 Task: Create a due date automation trigger when advanced on, on the wednesday of the week a card is due add dates not due this month at 11:00 AM.
Action: Mouse moved to (1160, 93)
Screenshot: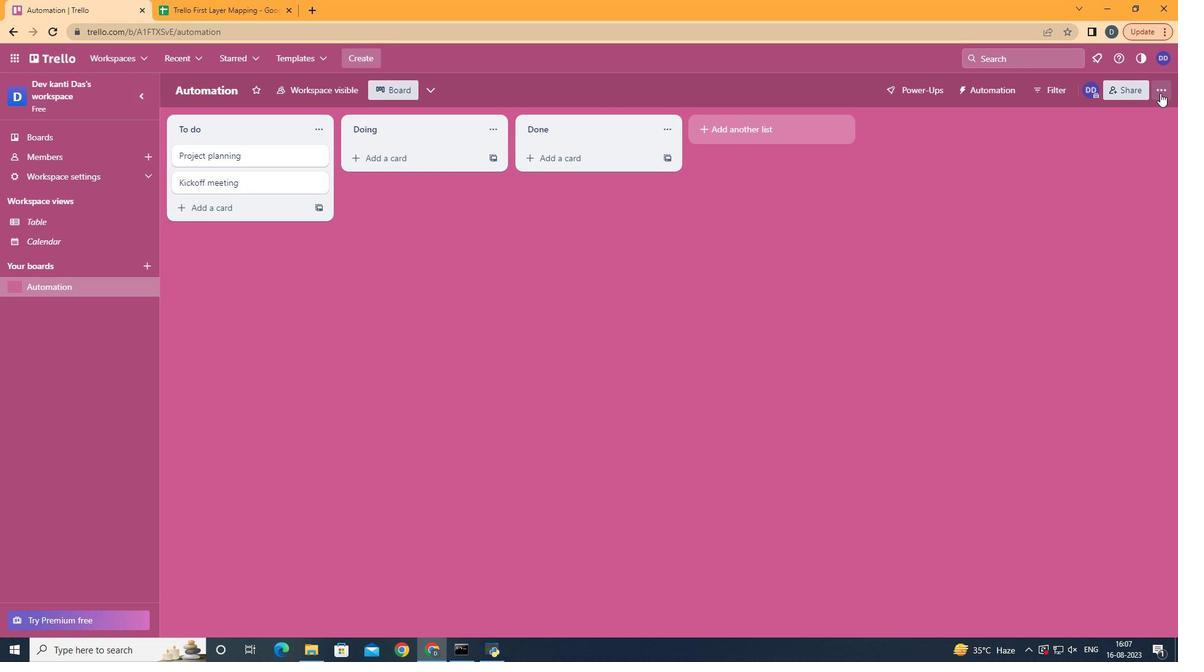 
Action: Mouse pressed left at (1160, 93)
Screenshot: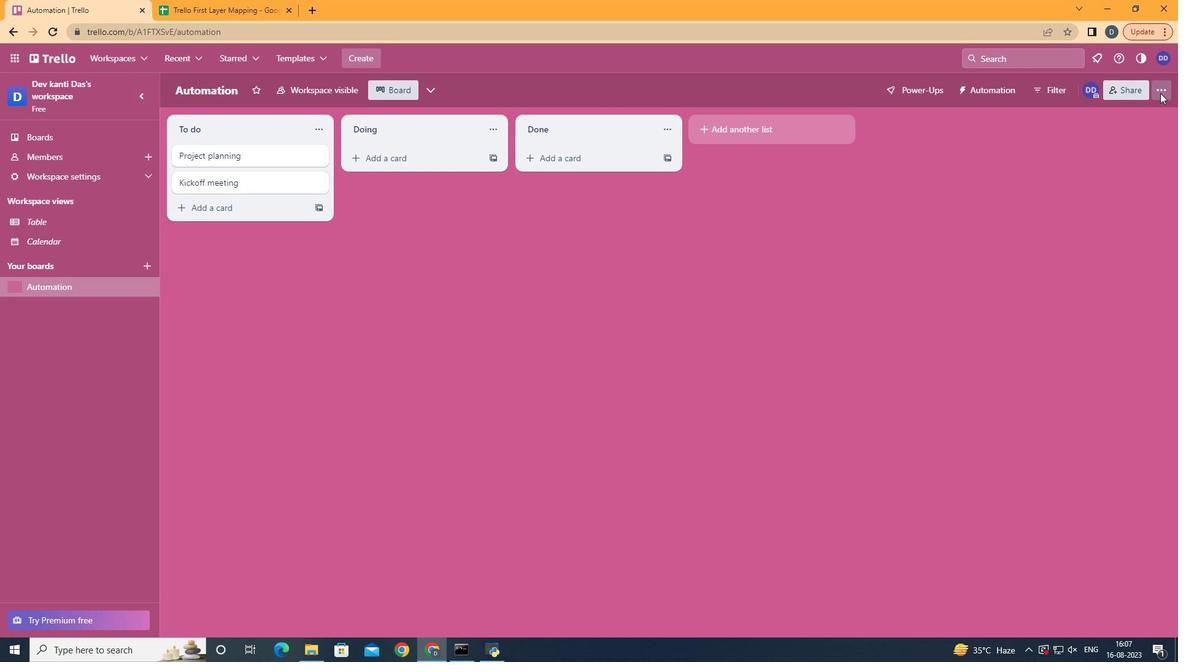 
Action: Mouse moved to (1106, 259)
Screenshot: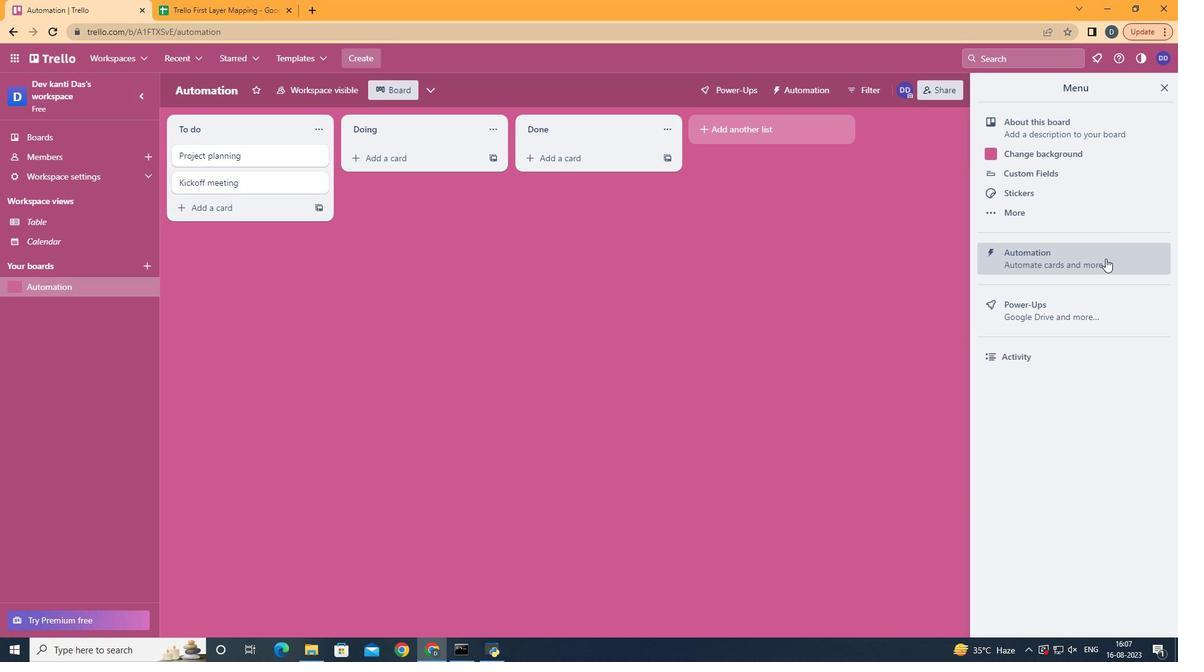
Action: Mouse pressed left at (1106, 259)
Screenshot: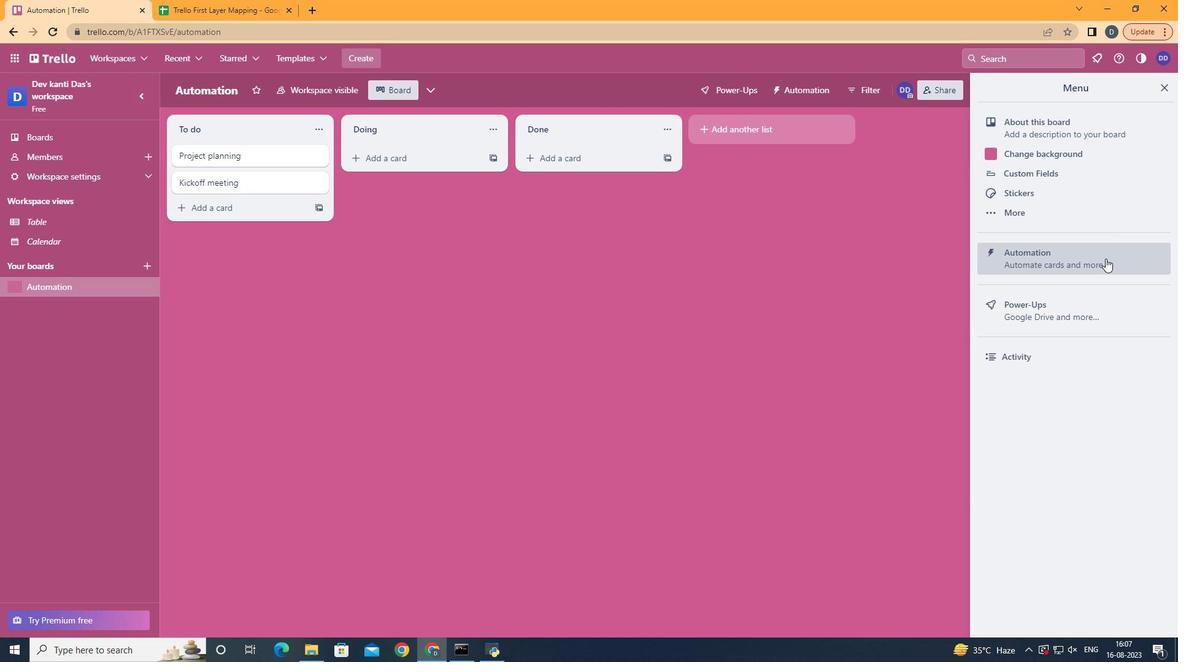
Action: Mouse moved to (234, 246)
Screenshot: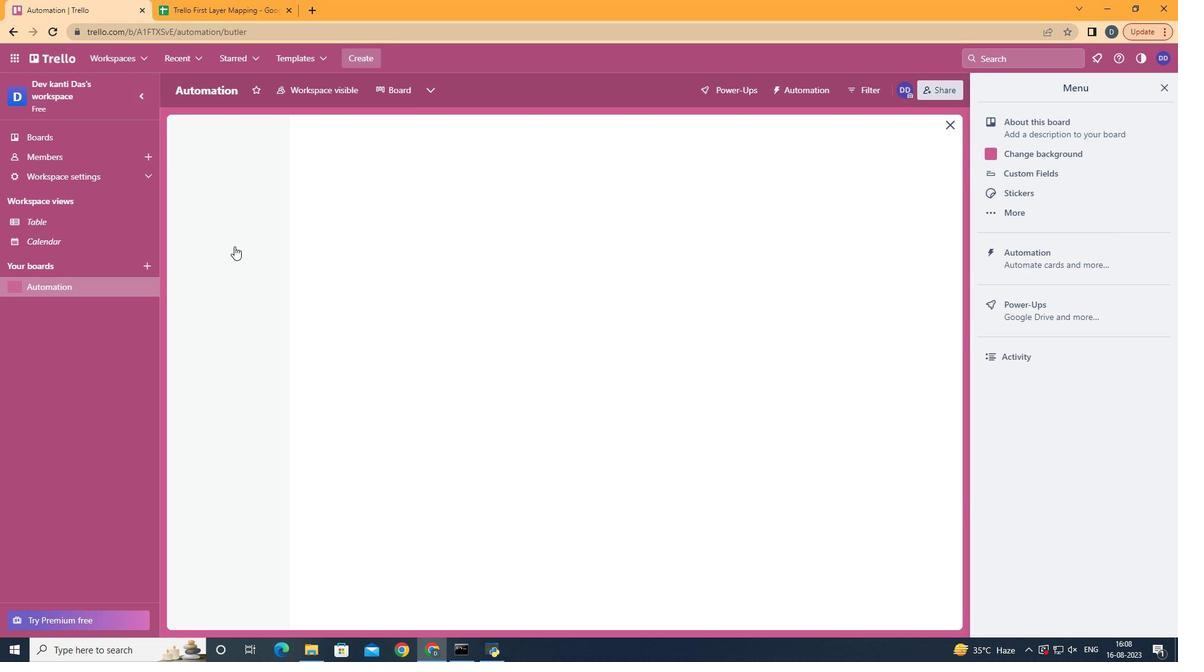 
Action: Mouse pressed left at (234, 246)
Screenshot: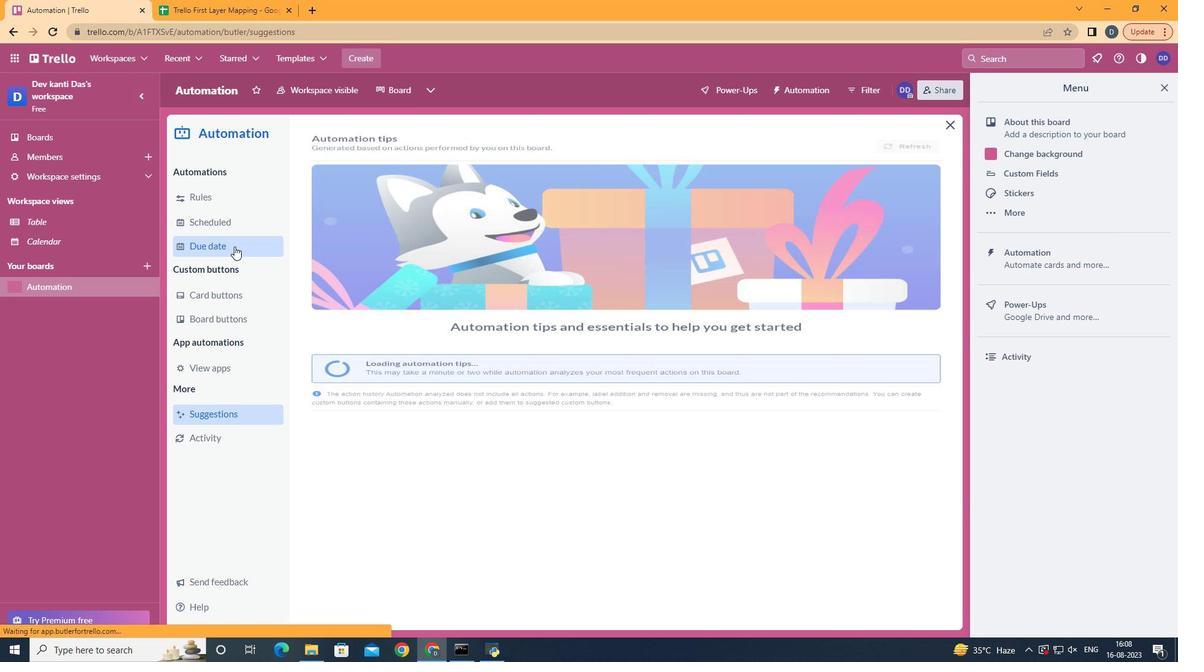 
Action: Mouse moved to (868, 149)
Screenshot: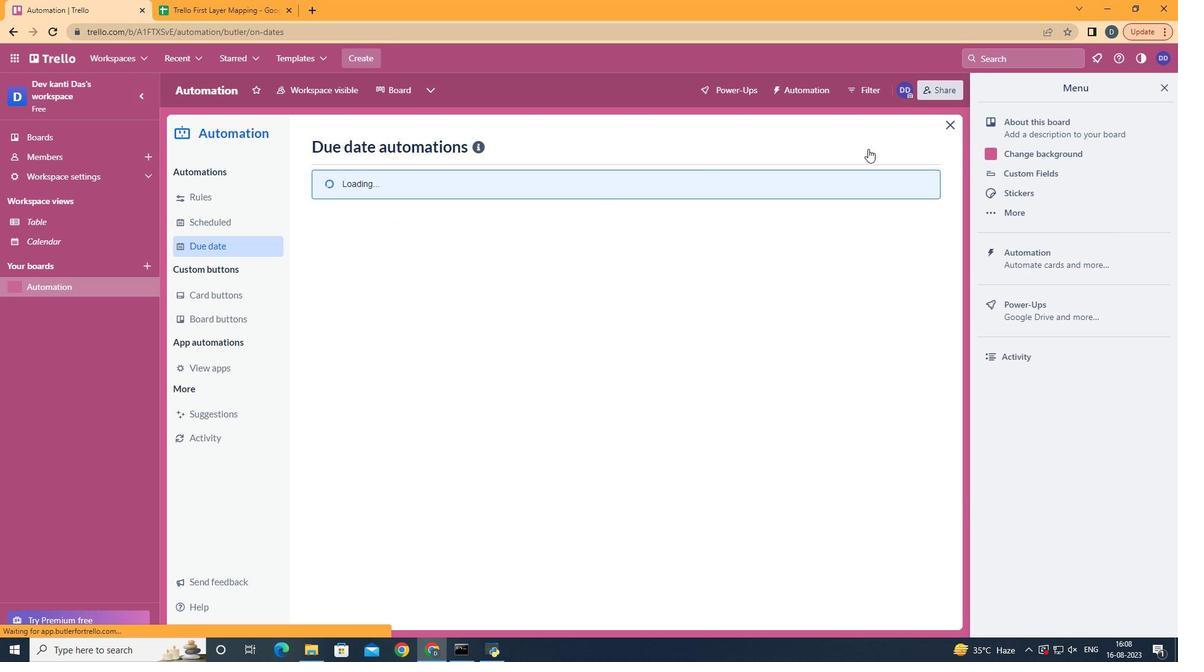 
Action: Mouse pressed left at (868, 149)
Screenshot: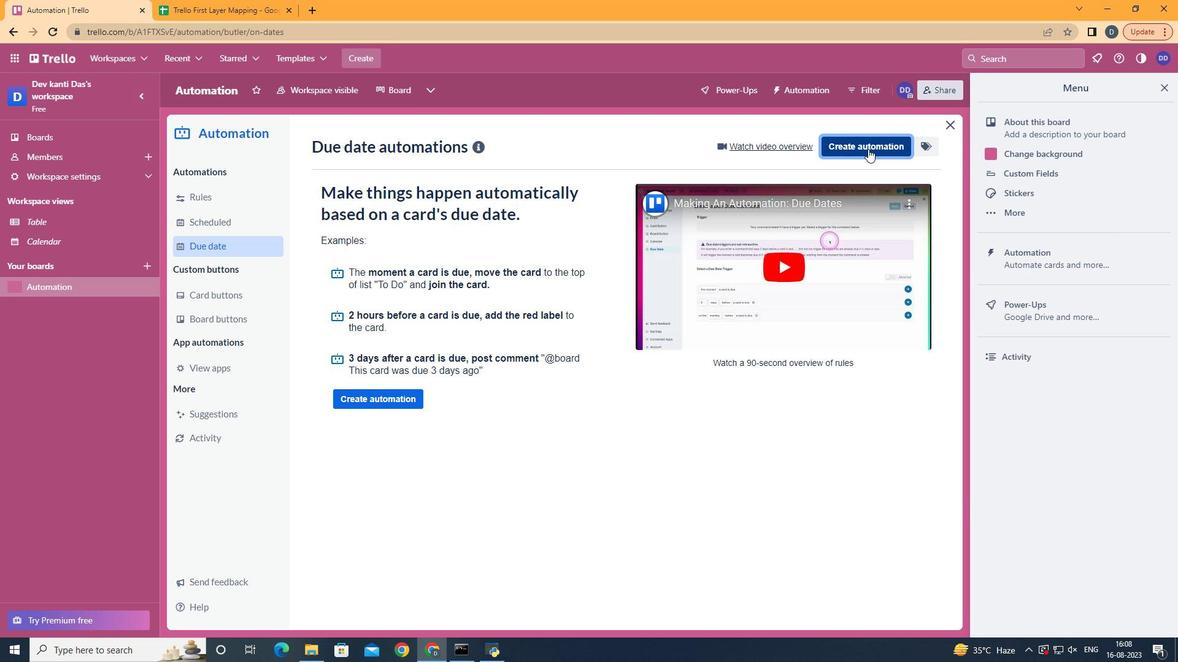 
Action: Mouse moved to (616, 252)
Screenshot: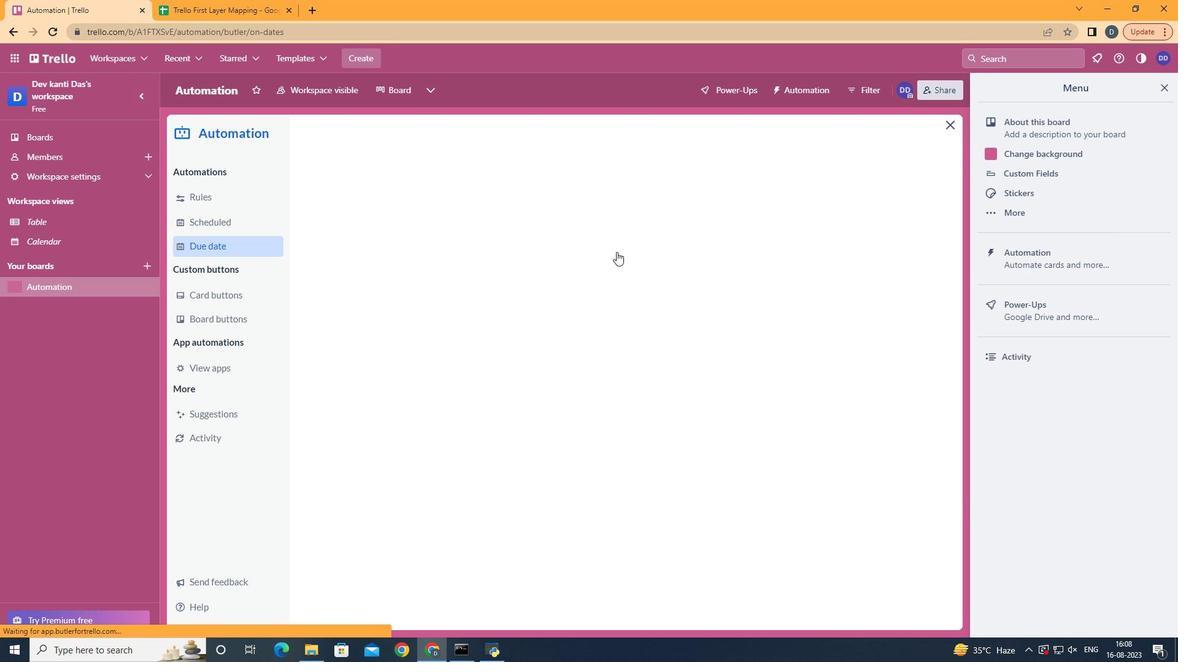
Action: Mouse pressed left at (616, 252)
Screenshot: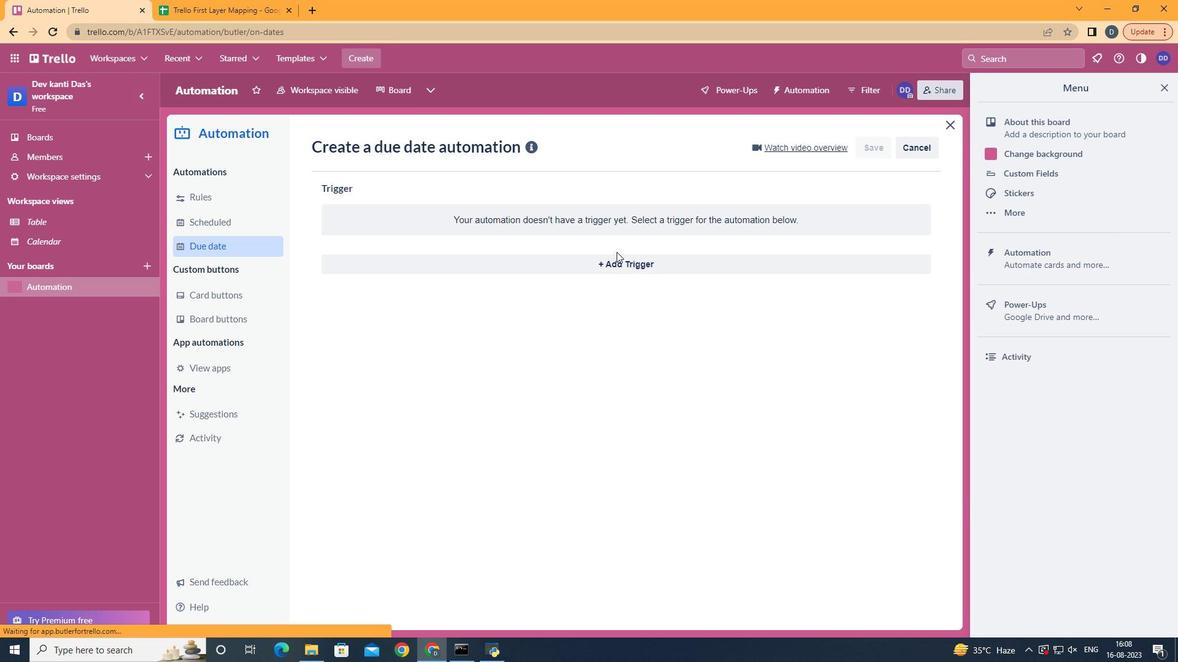 
Action: Mouse moved to (616, 282)
Screenshot: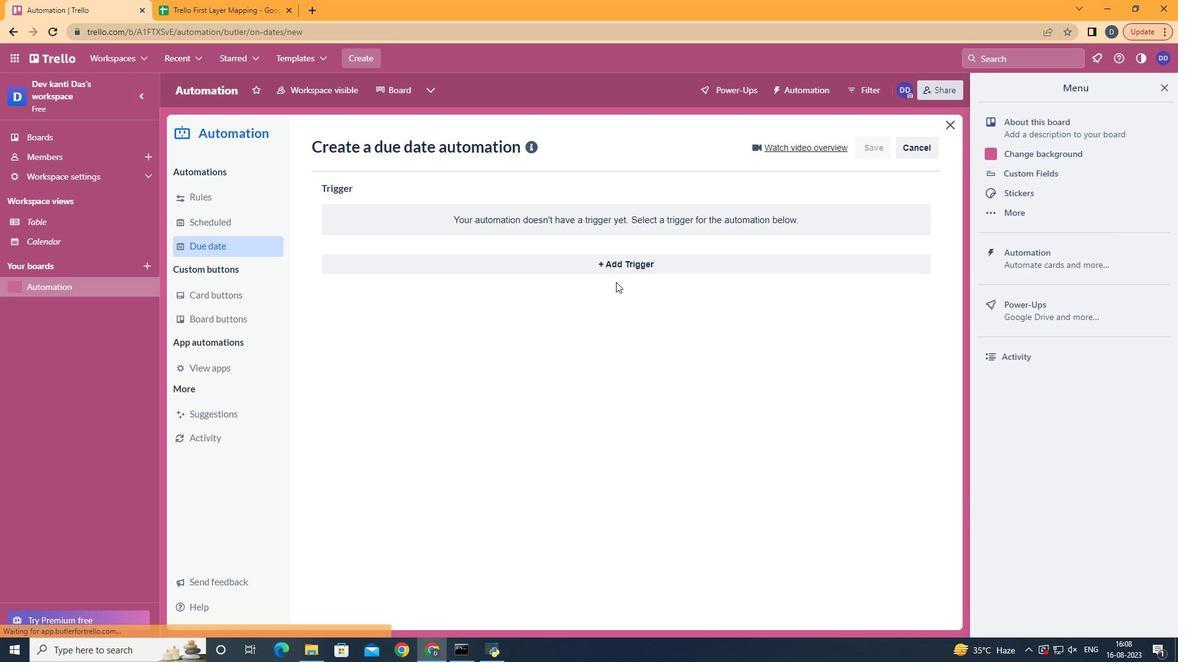 
Action: Mouse pressed left at (616, 282)
Screenshot: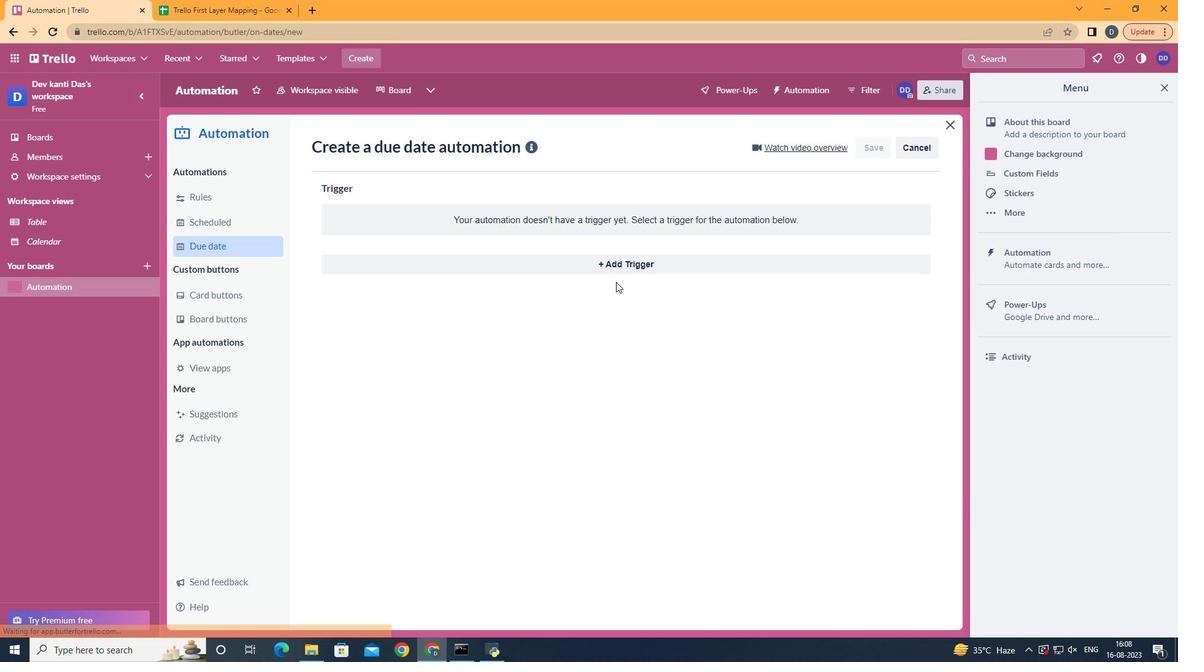 
Action: Mouse moved to (638, 261)
Screenshot: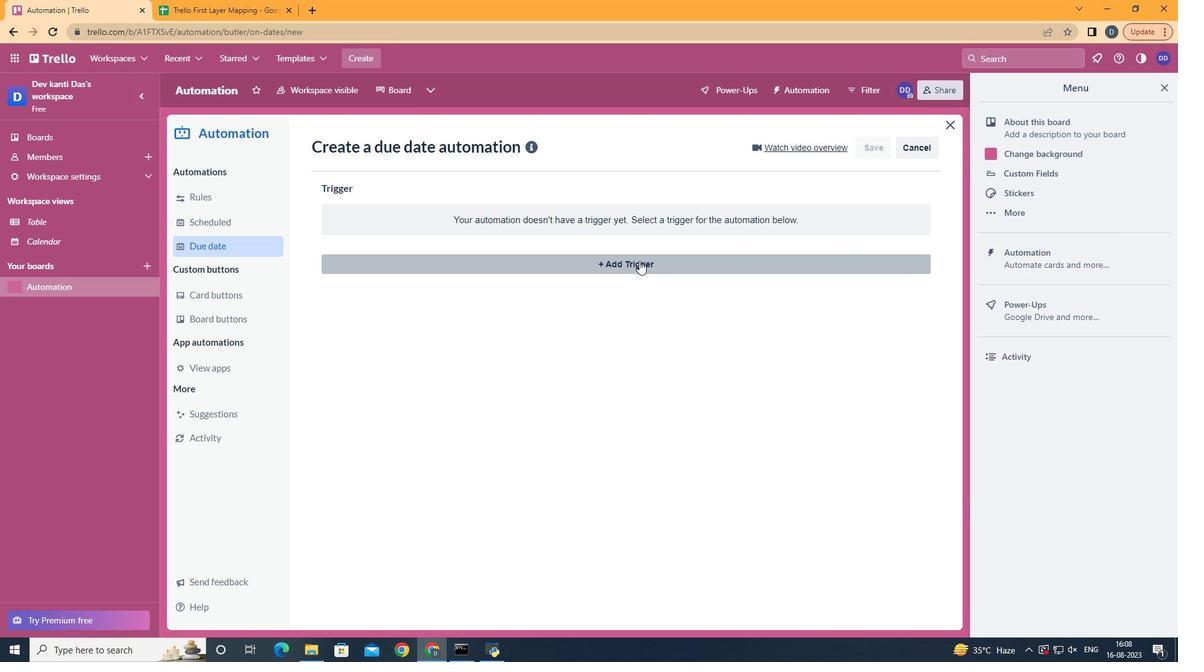 
Action: Mouse pressed left at (638, 261)
Screenshot: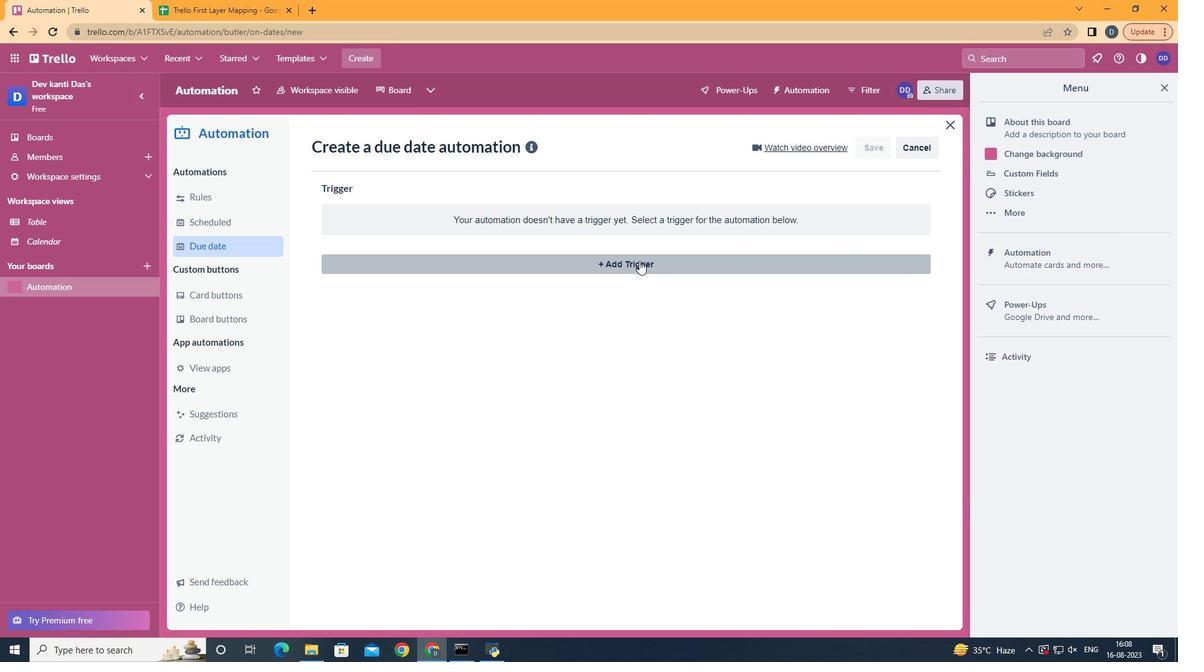 
Action: Mouse moved to (403, 368)
Screenshot: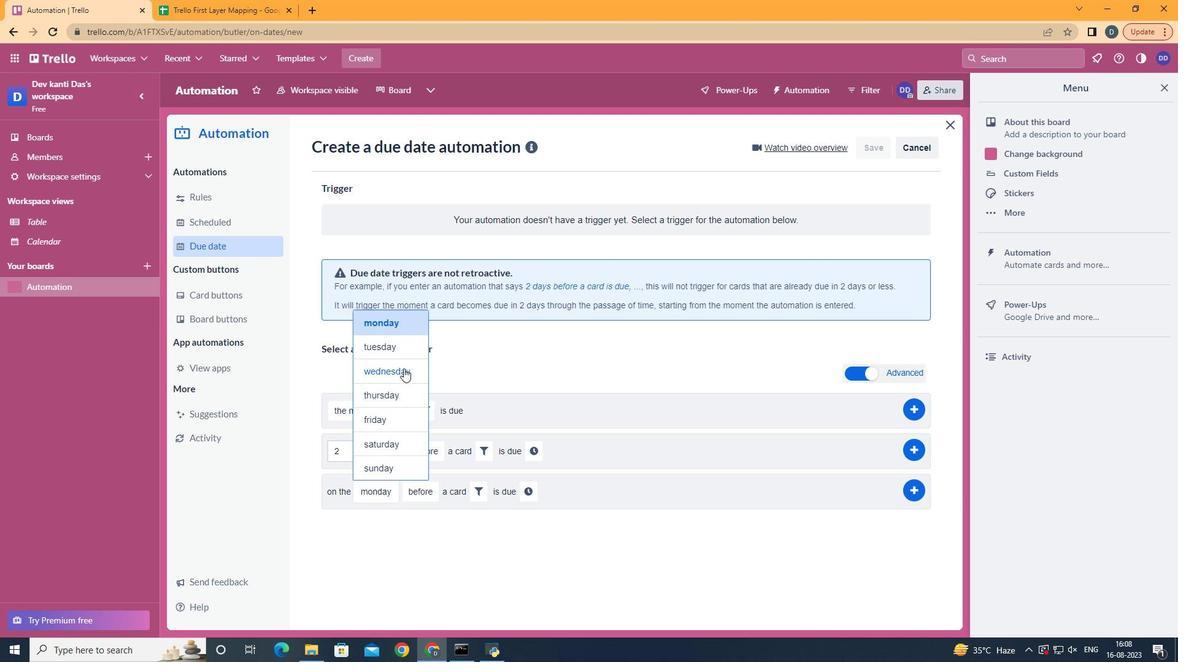 
Action: Mouse pressed left at (403, 368)
Screenshot: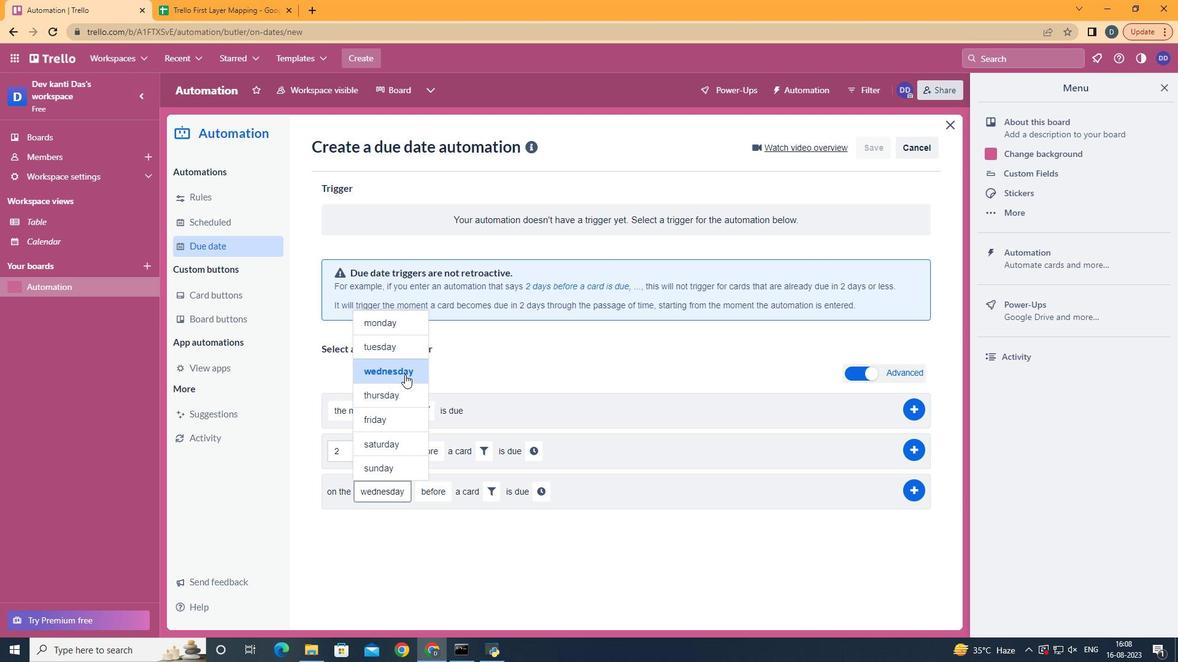 
Action: Mouse moved to (445, 569)
Screenshot: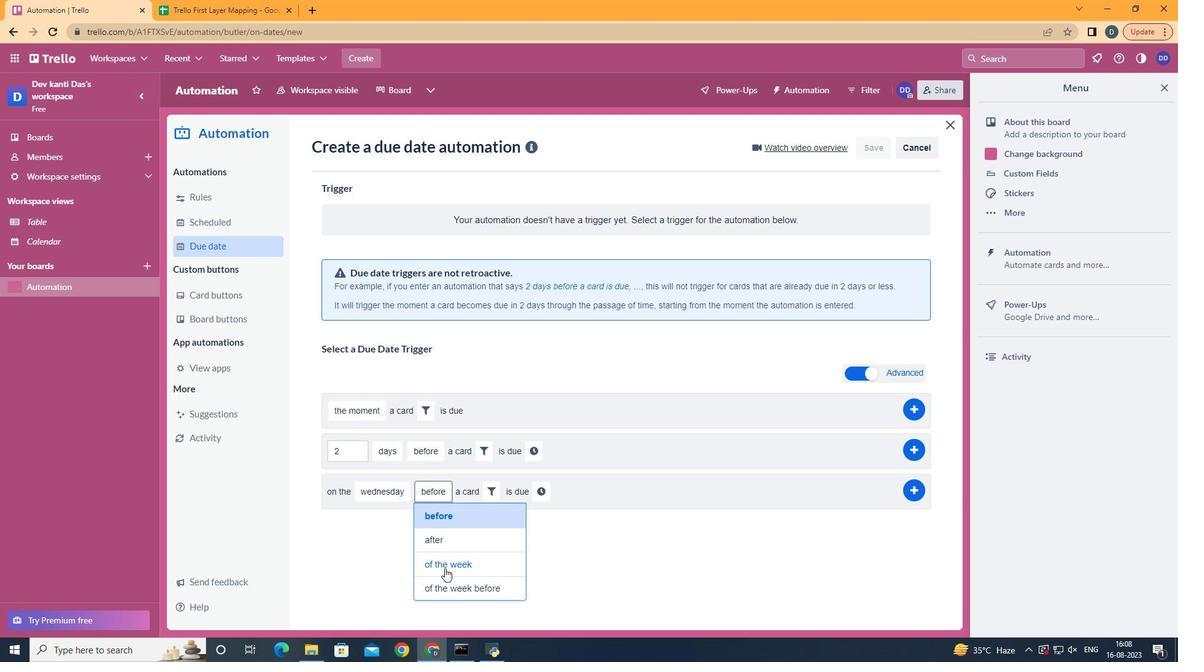 
Action: Mouse pressed left at (445, 569)
Screenshot: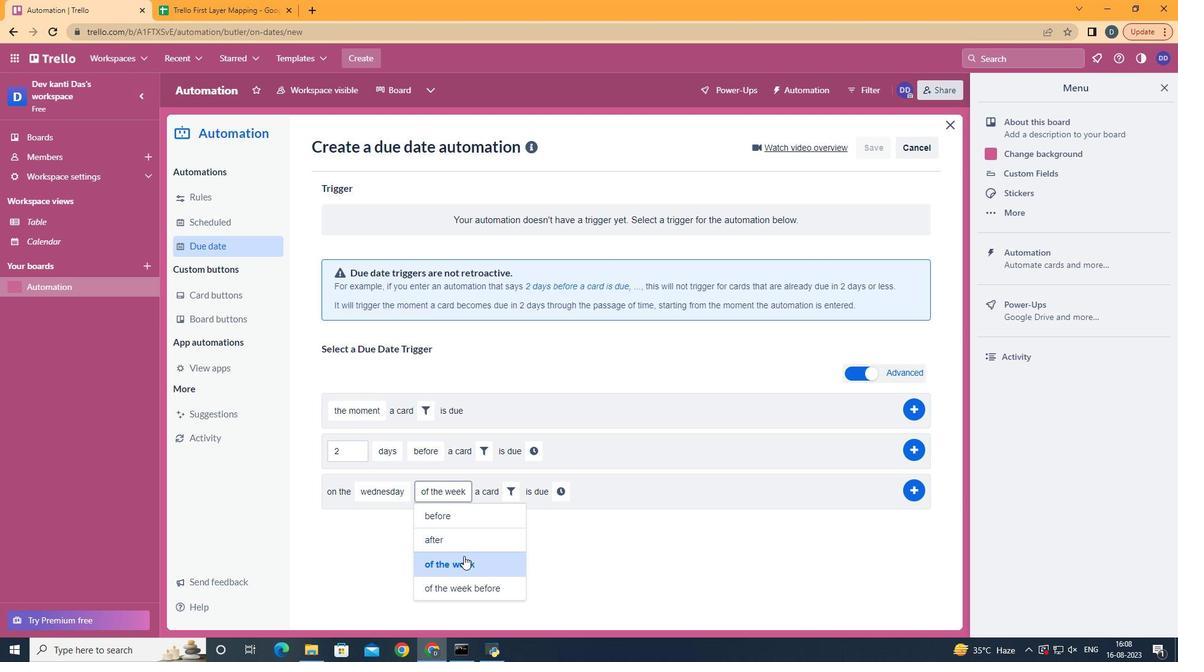 
Action: Mouse moved to (511, 492)
Screenshot: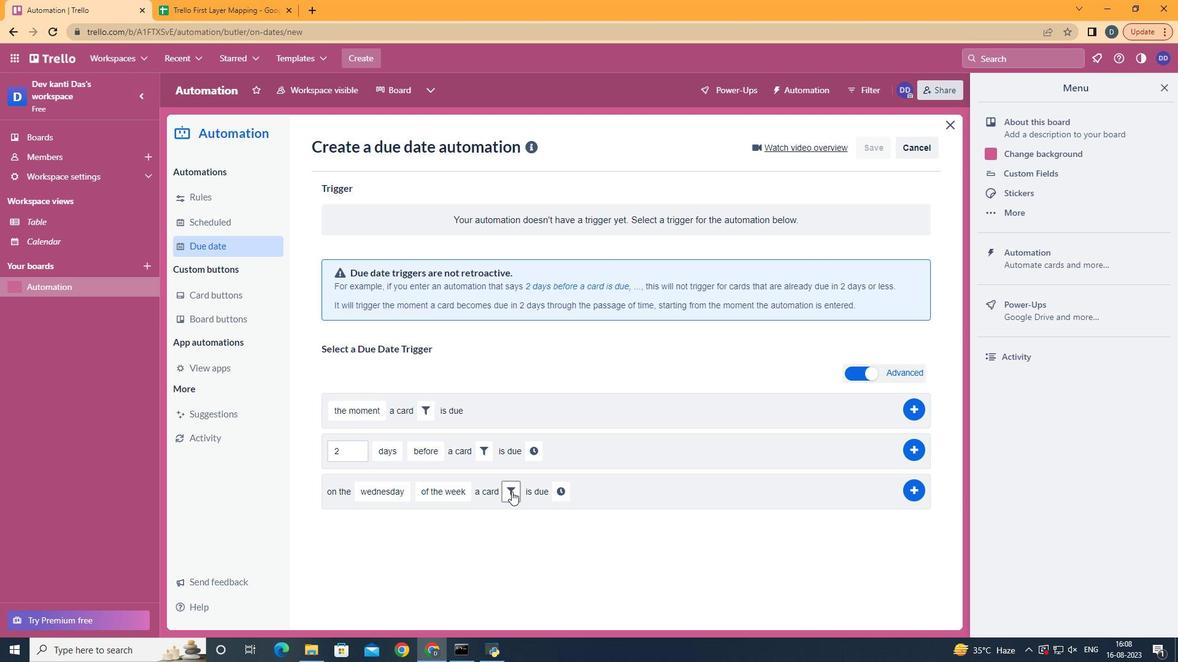 
Action: Mouse pressed left at (511, 492)
Screenshot: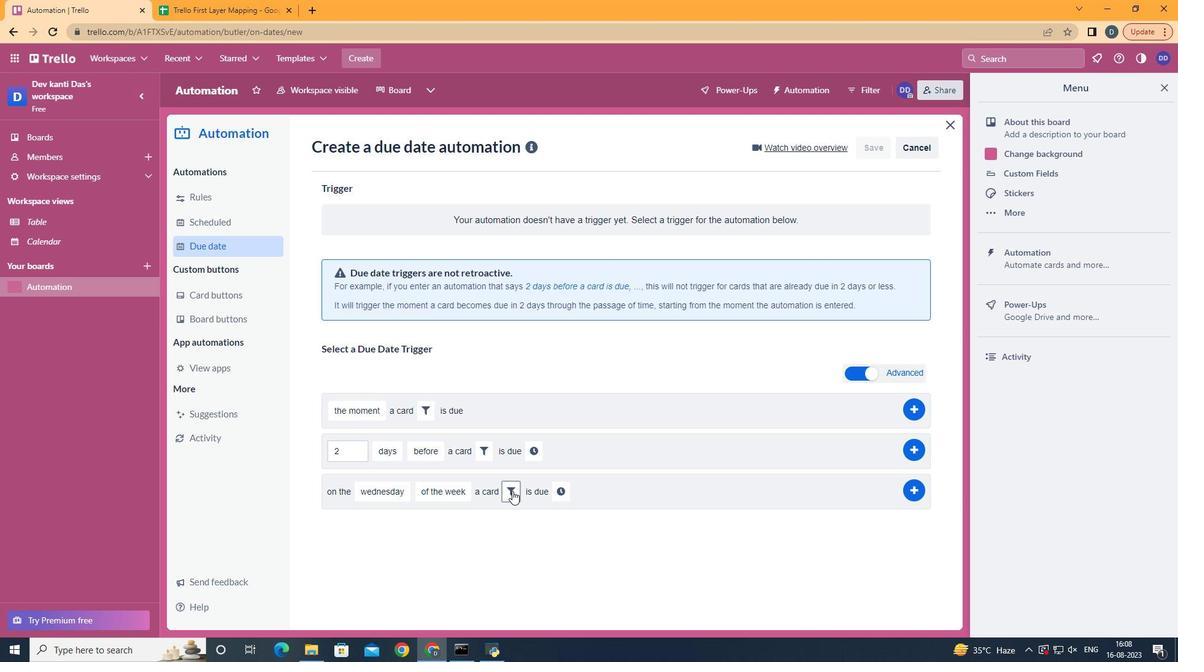 
Action: Mouse moved to (585, 527)
Screenshot: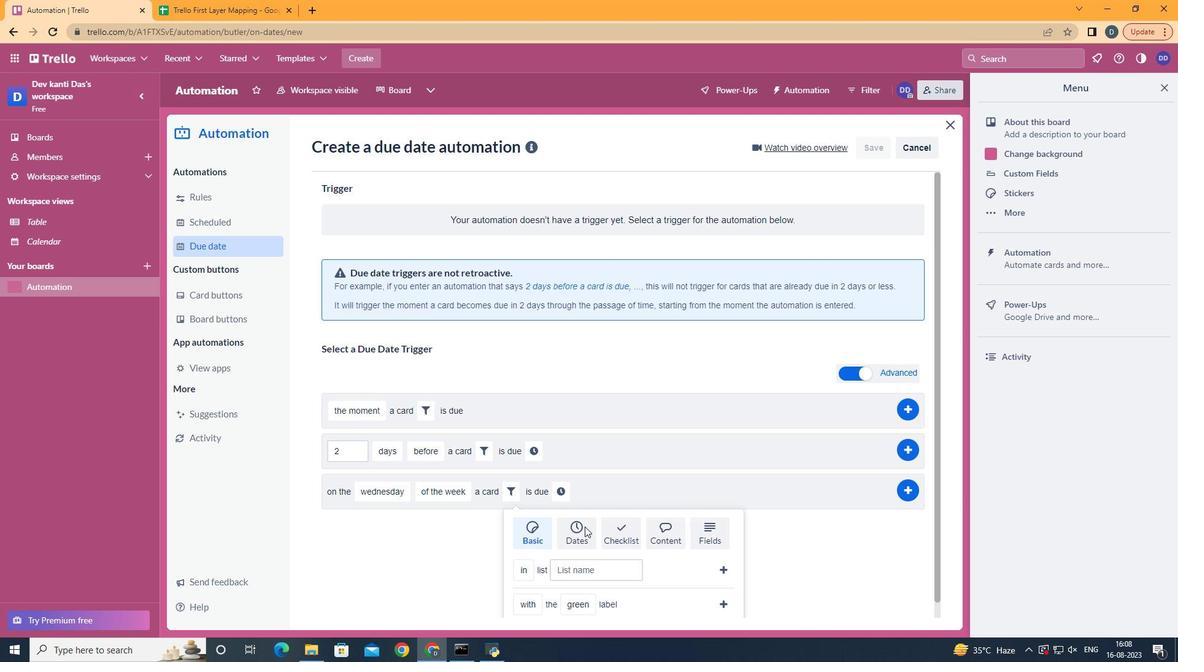 
Action: Mouse pressed left at (585, 527)
Screenshot: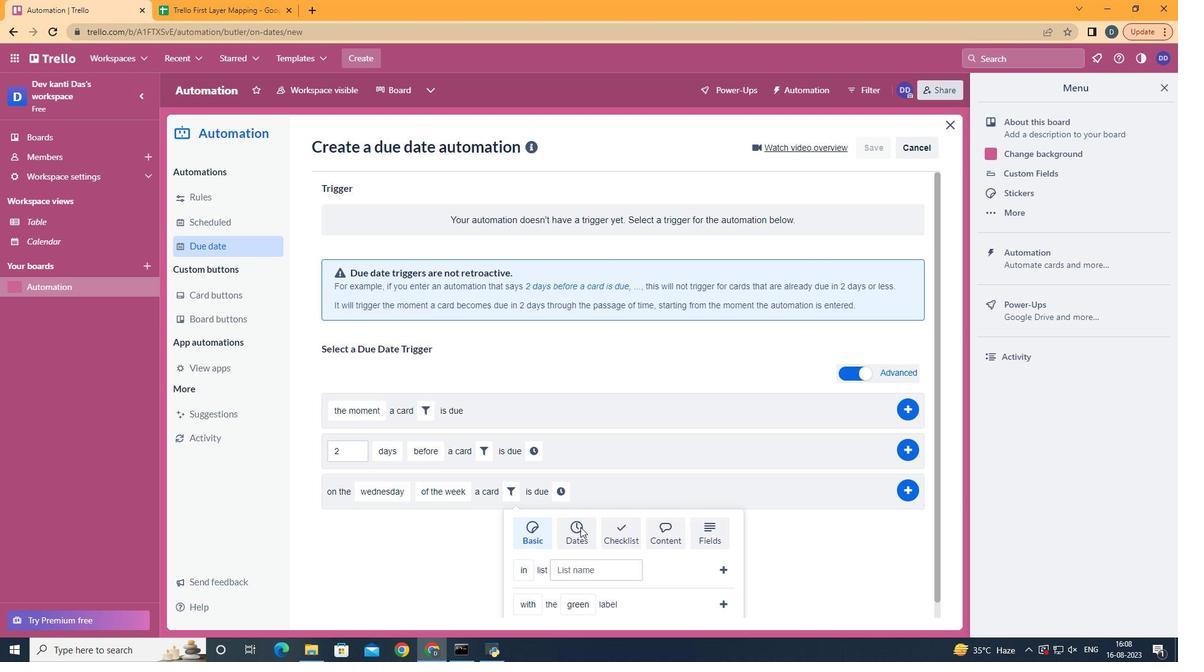 
Action: Mouse moved to (580, 527)
Screenshot: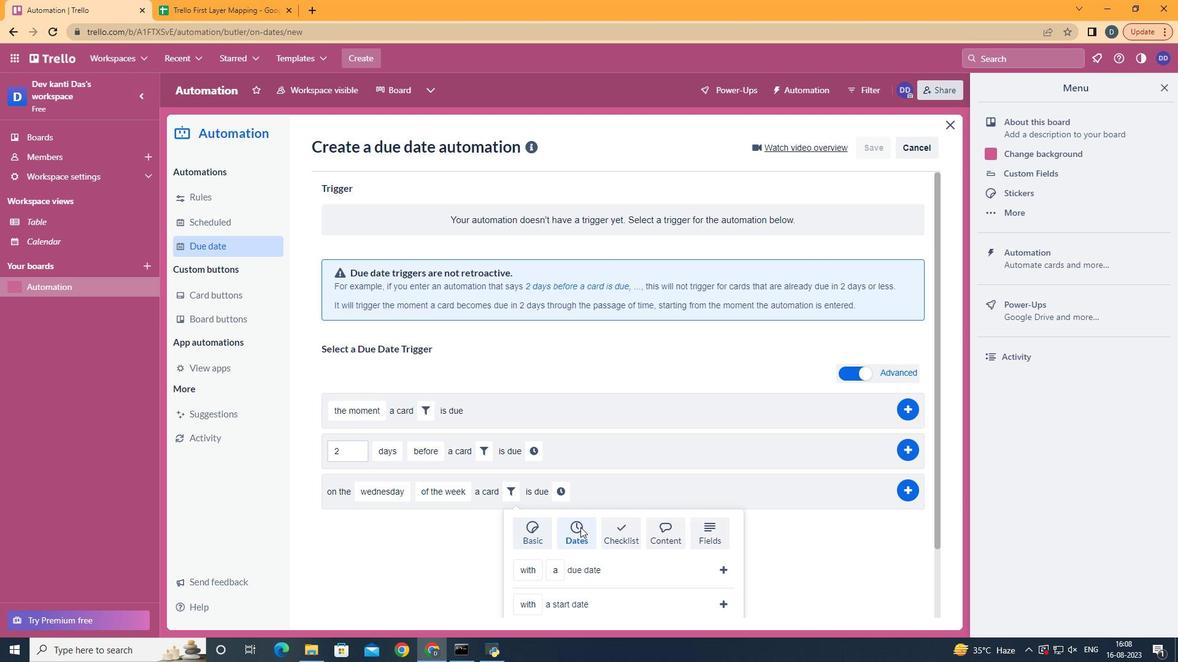 
Action: Mouse scrolled (580, 527) with delta (0, 0)
Screenshot: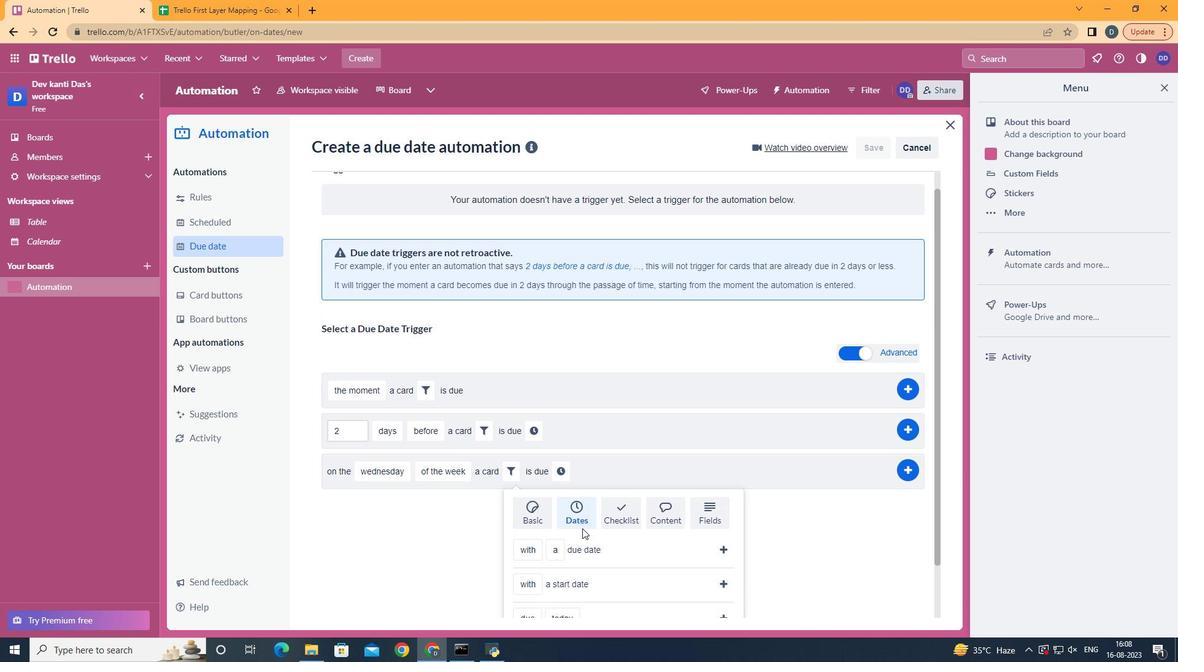
Action: Mouse scrolled (580, 527) with delta (0, 0)
Screenshot: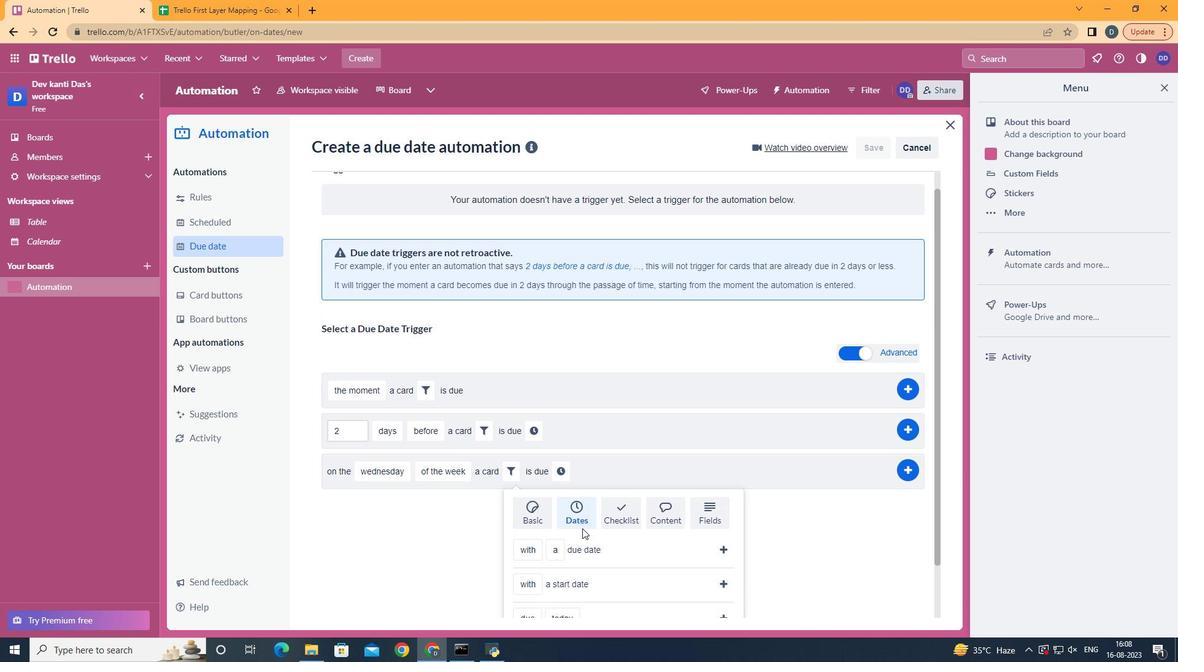 
Action: Mouse scrolled (580, 527) with delta (0, 0)
Screenshot: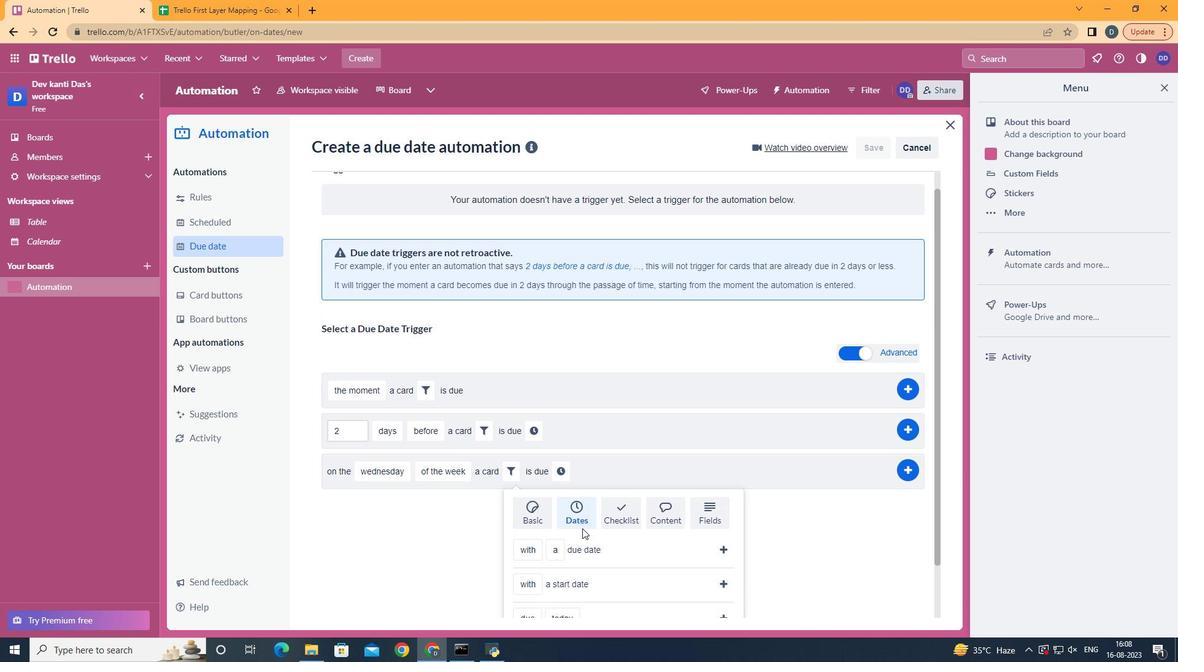 
Action: Mouse scrolled (580, 527) with delta (0, 0)
Screenshot: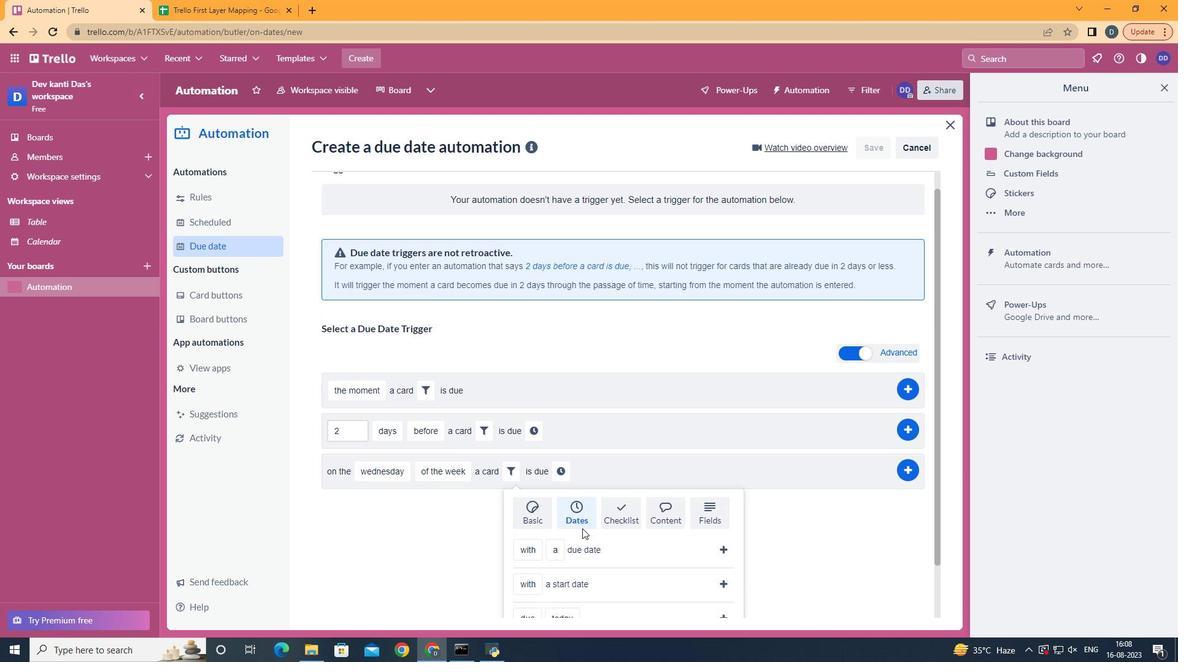 
Action: Mouse scrolled (580, 527) with delta (0, 0)
Screenshot: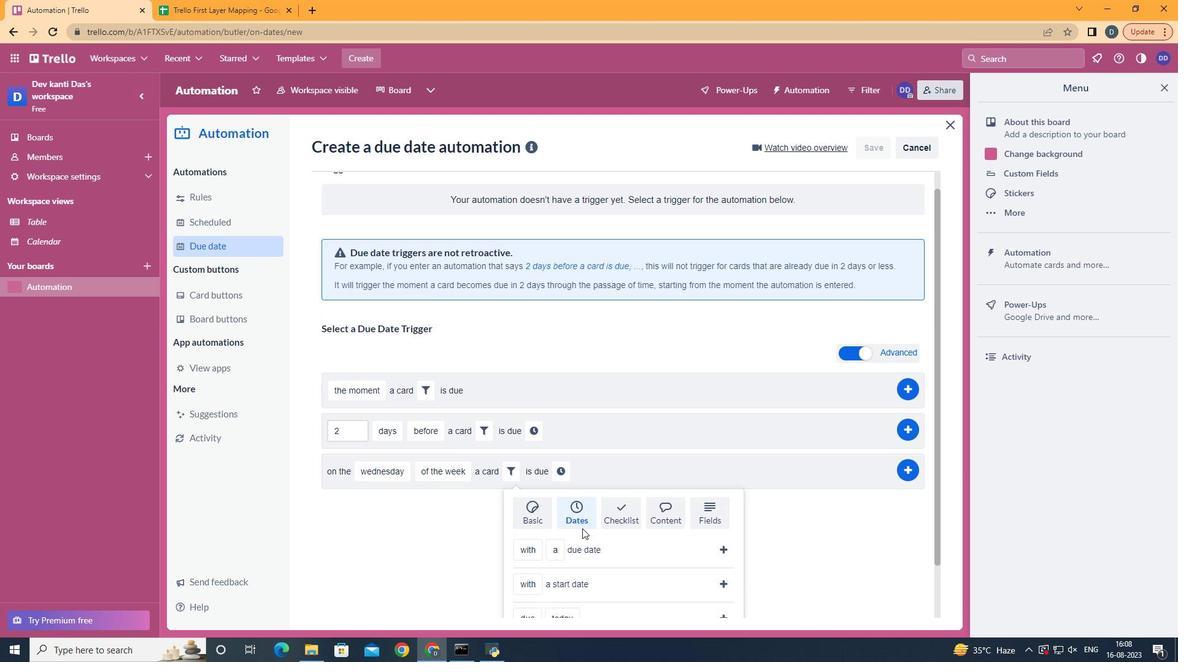 
Action: Mouse moved to (551, 479)
Screenshot: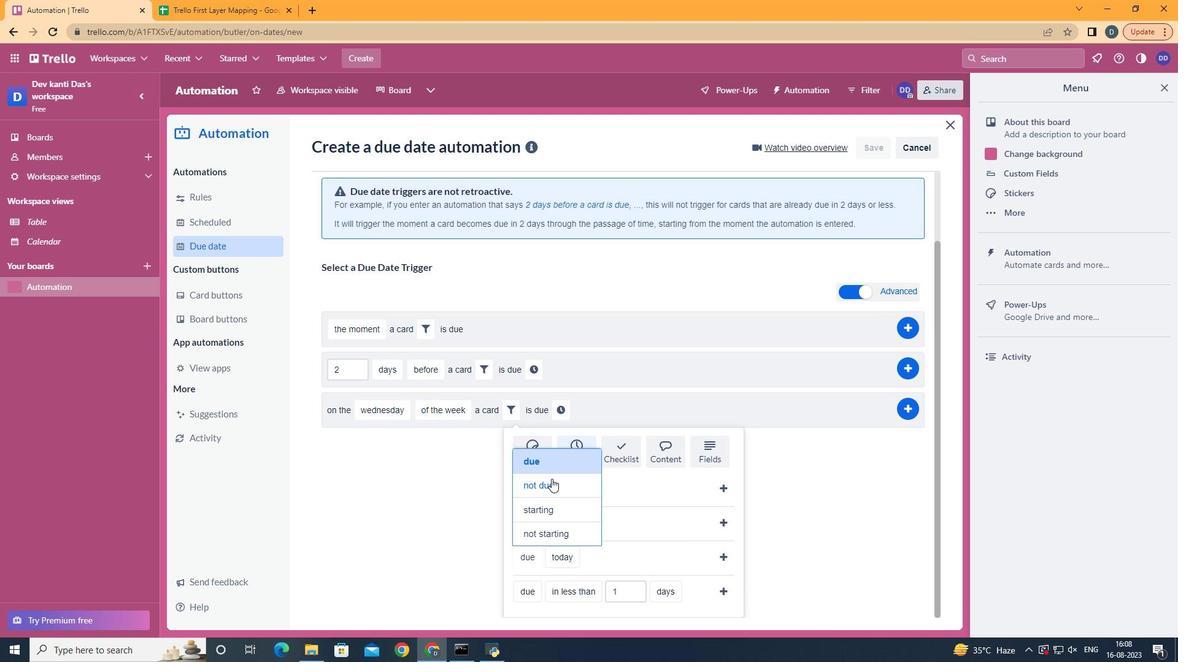 
Action: Mouse pressed left at (551, 479)
Screenshot: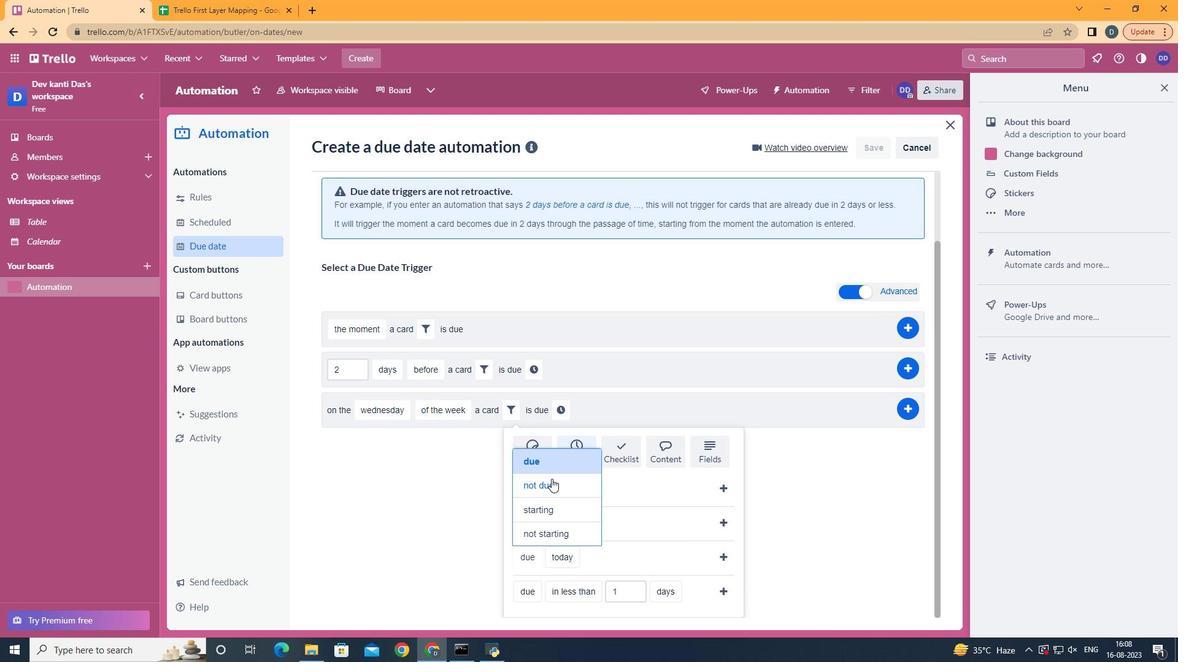 
Action: Mouse moved to (595, 510)
Screenshot: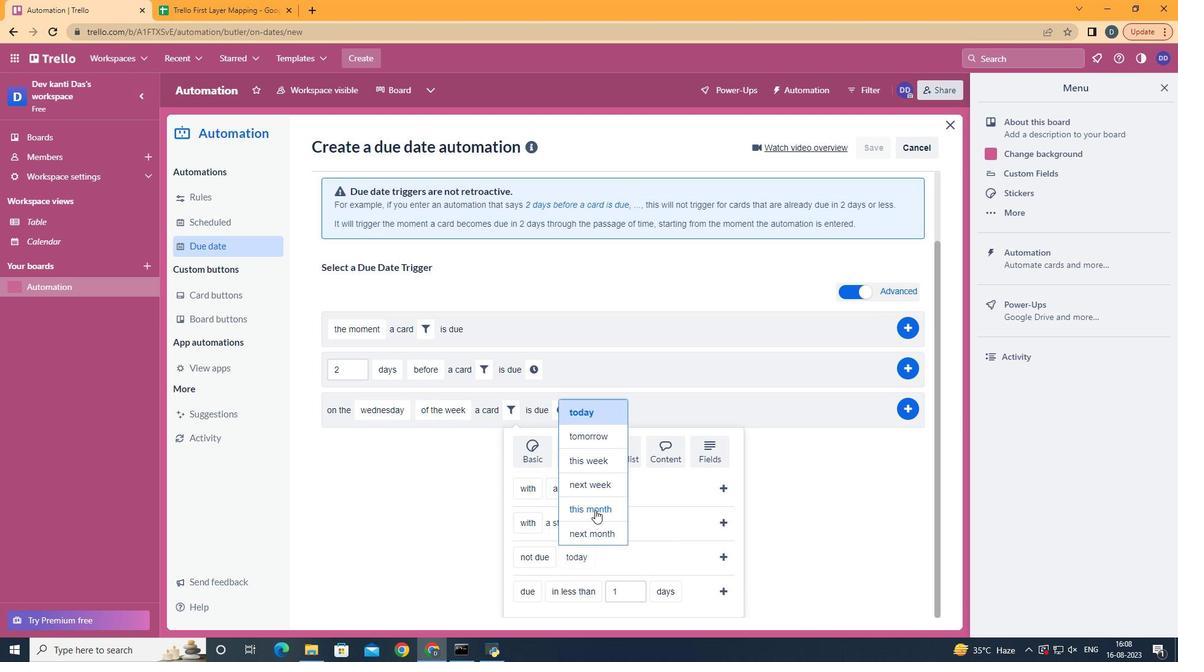 
Action: Mouse pressed left at (595, 510)
Screenshot: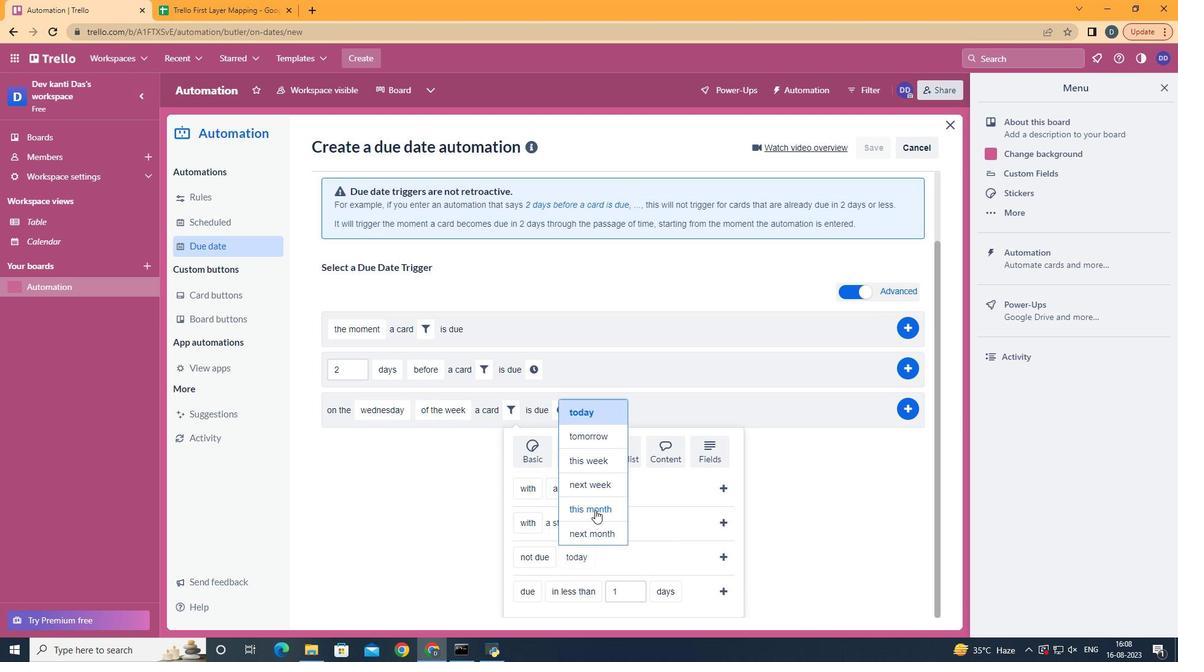 
Action: Mouse moved to (715, 559)
Screenshot: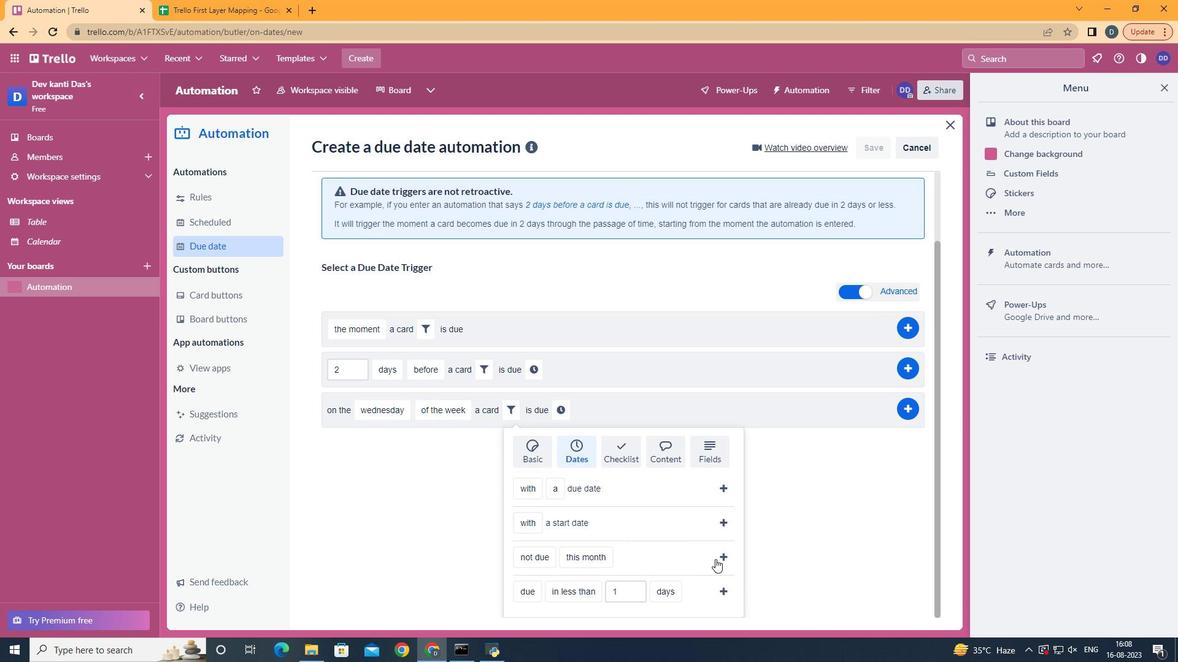 
Action: Mouse pressed left at (715, 559)
Screenshot: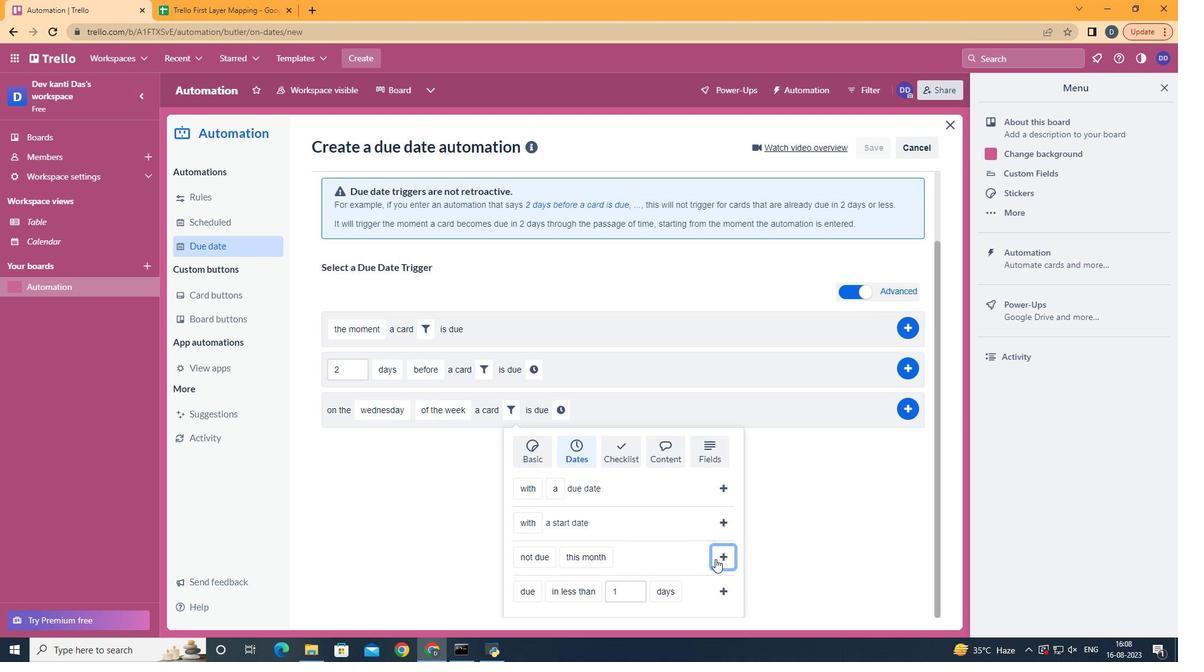 
Action: Mouse moved to (660, 478)
Screenshot: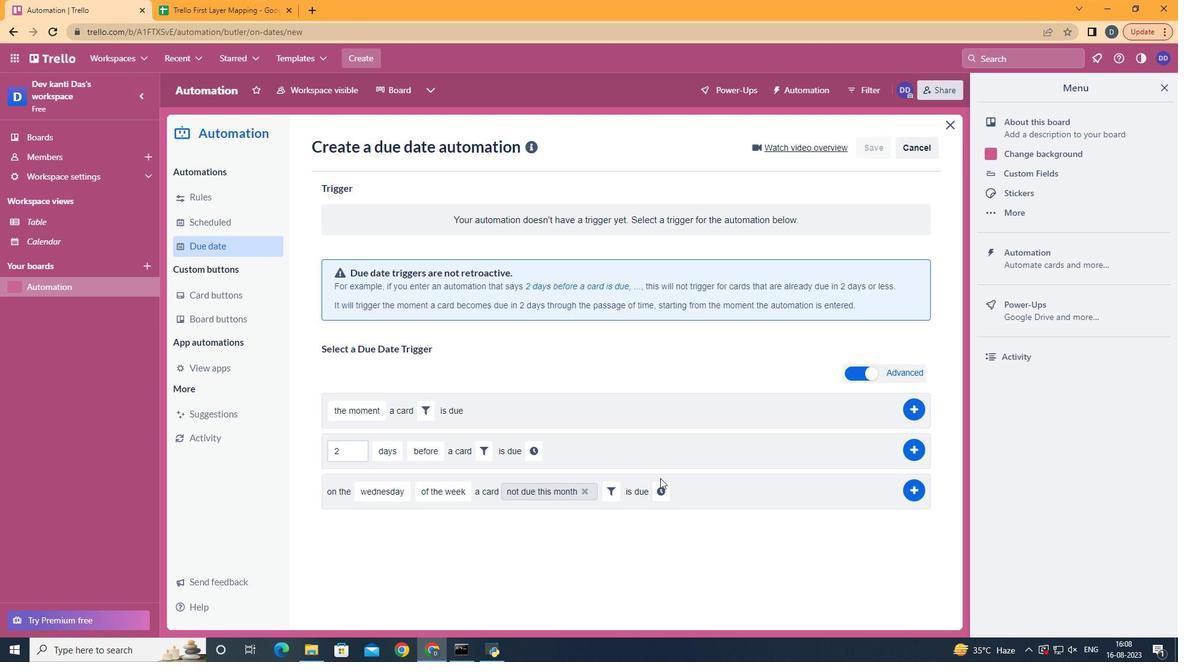
Action: Mouse pressed left at (660, 478)
Screenshot: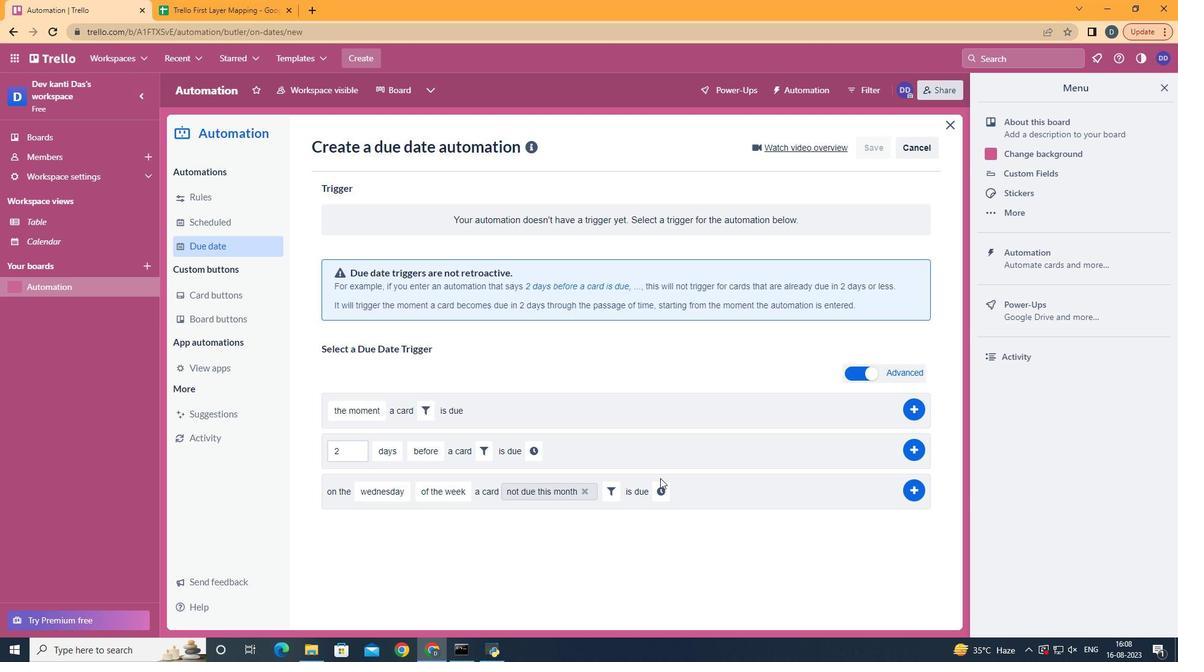 
Action: Mouse moved to (661, 483)
Screenshot: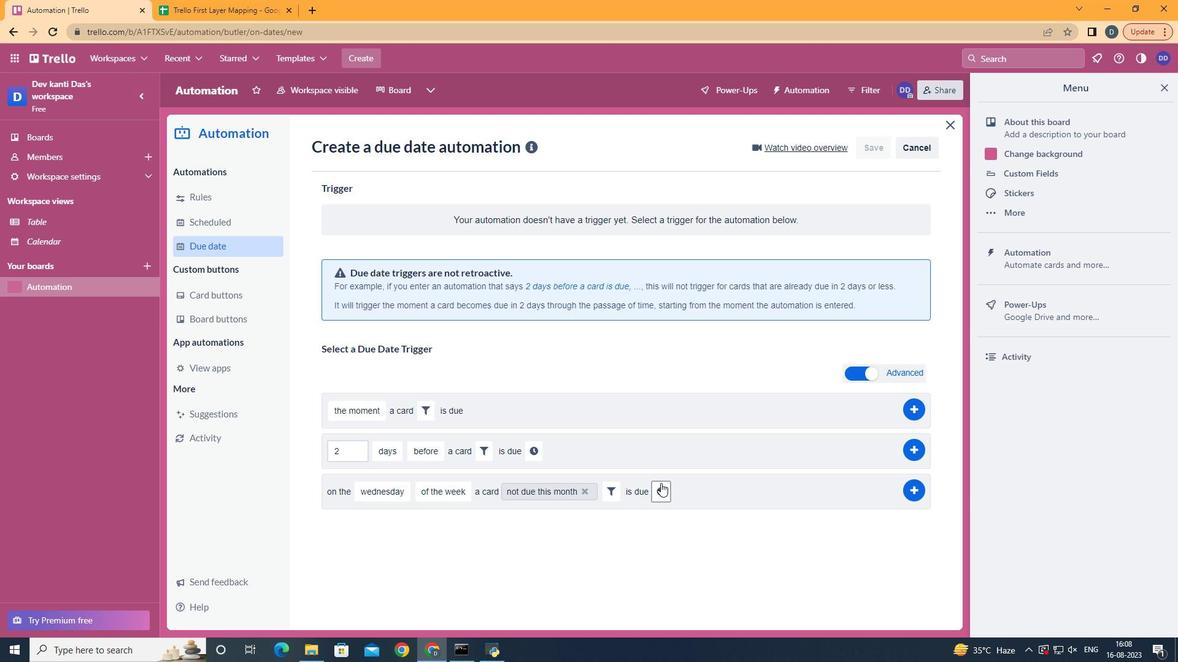 
Action: Mouse pressed left at (661, 483)
Screenshot: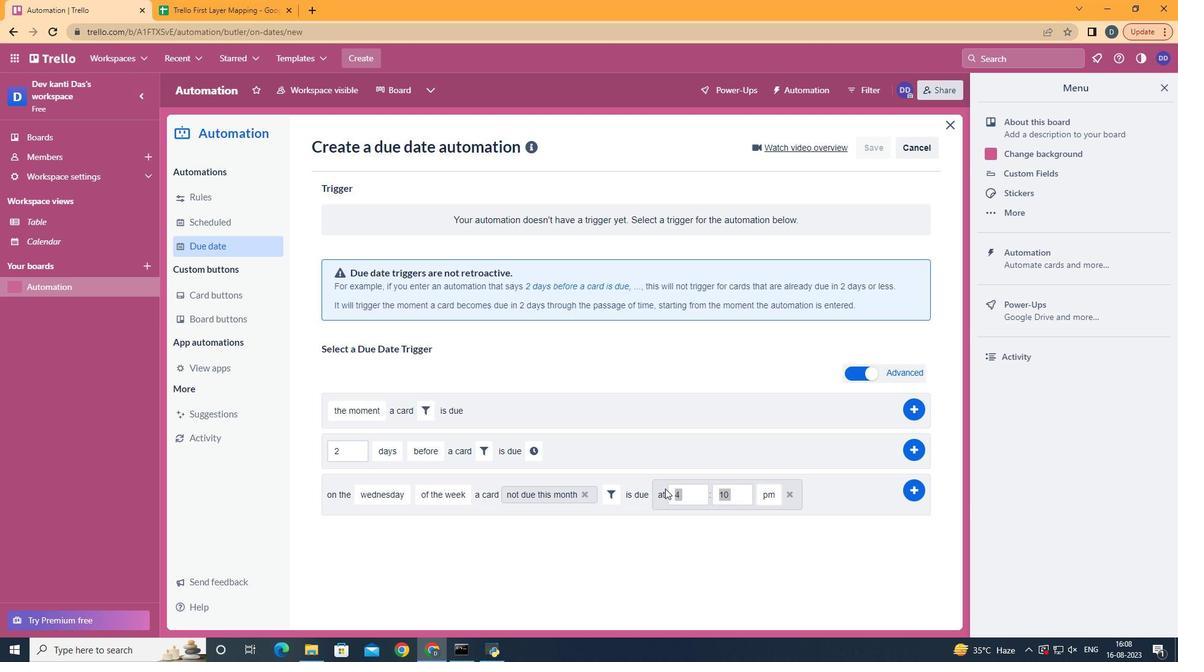 
Action: Mouse moved to (701, 501)
Screenshot: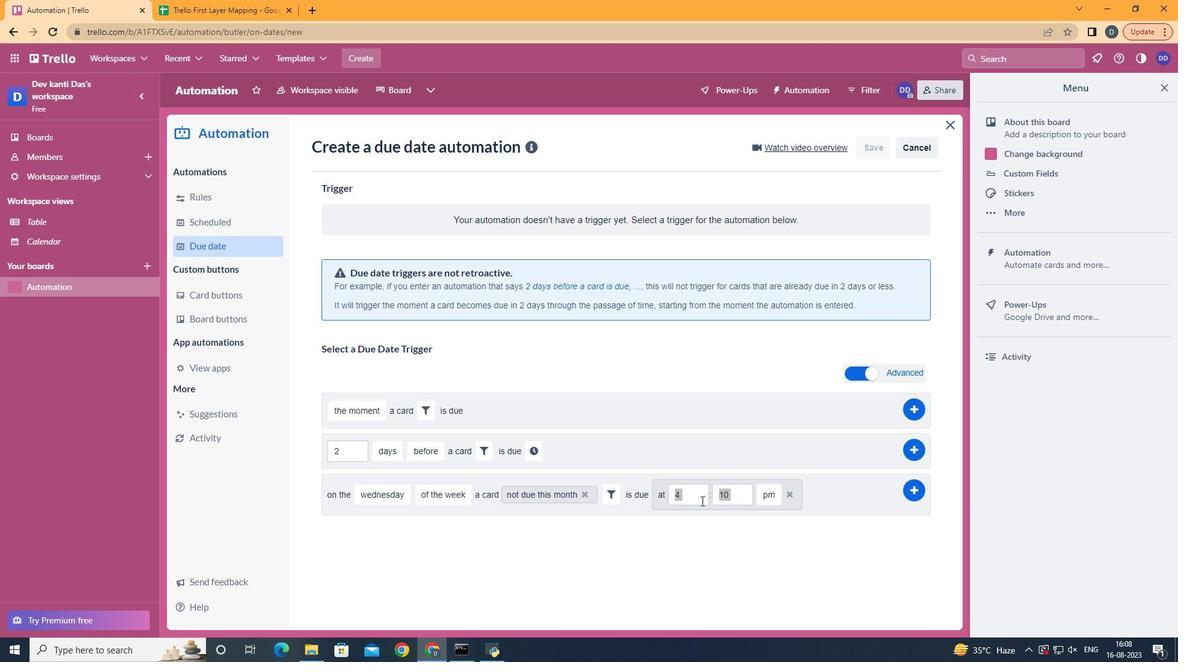 
Action: Mouse pressed left at (701, 501)
Screenshot: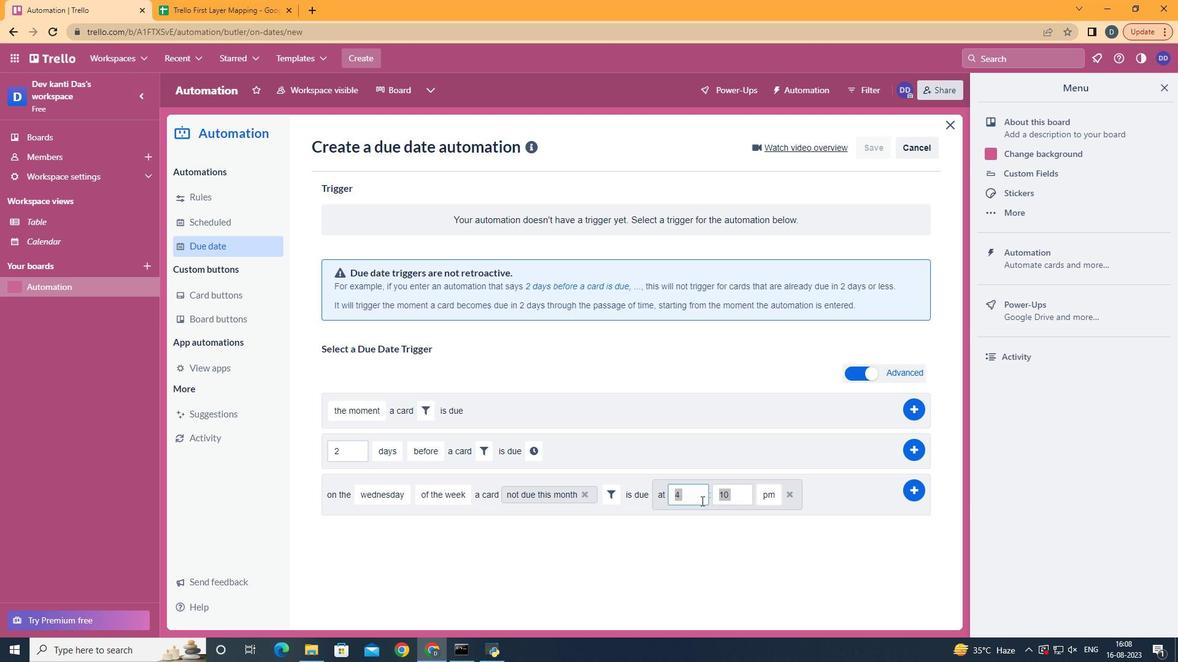 
Action: Key pressed <Key.backspace>11
Screenshot: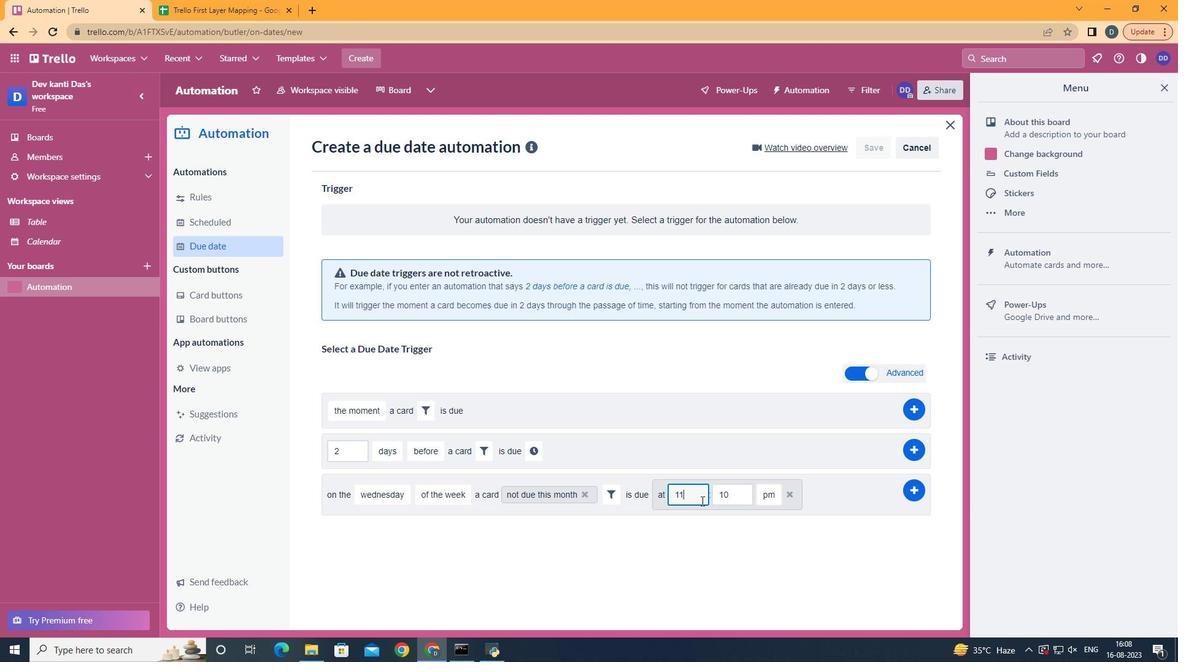 
Action: Mouse moved to (740, 491)
Screenshot: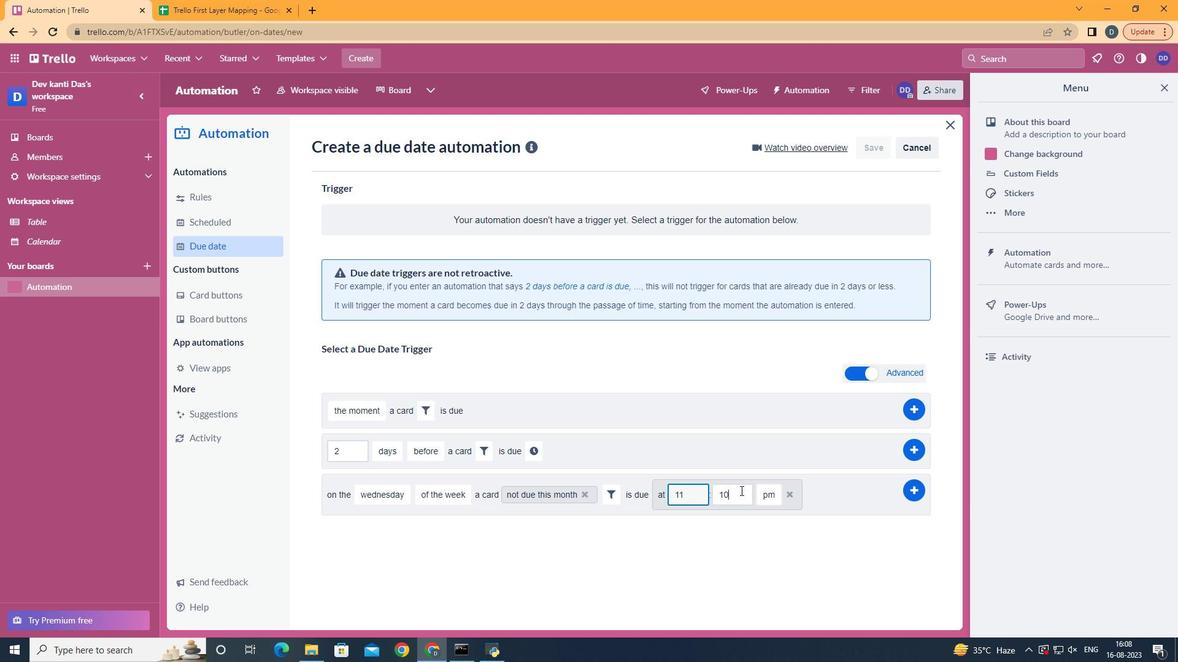 
Action: Mouse pressed left at (740, 491)
Screenshot: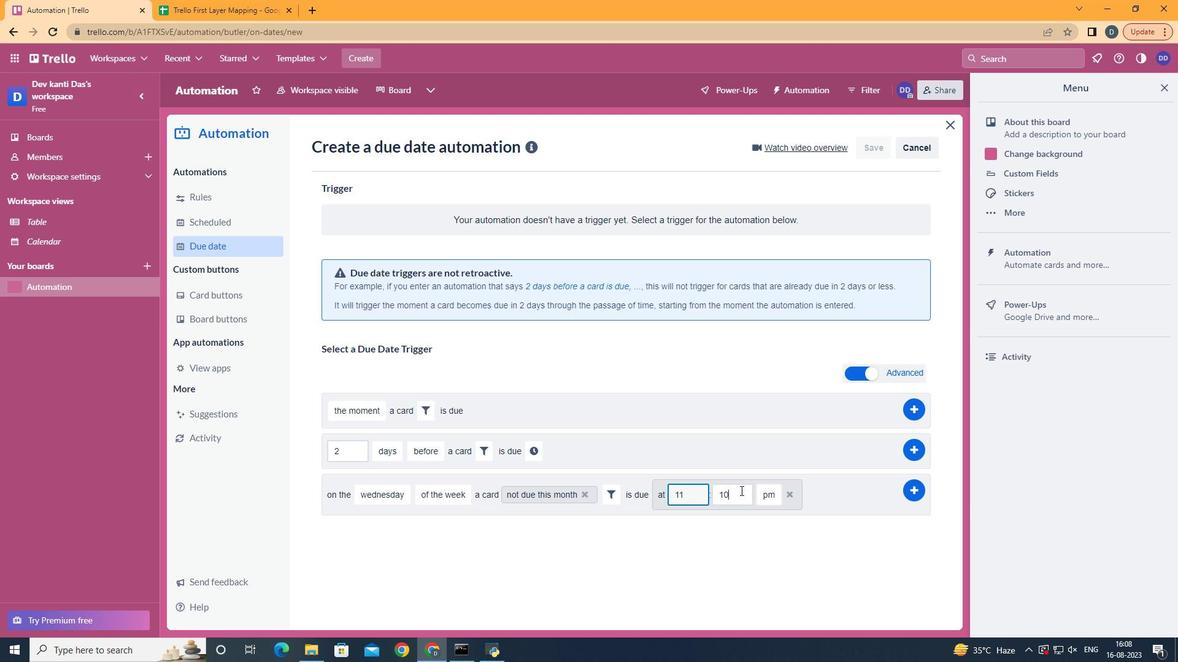 
Action: Key pressed <Key.backspace><Key.backspace>00
Screenshot: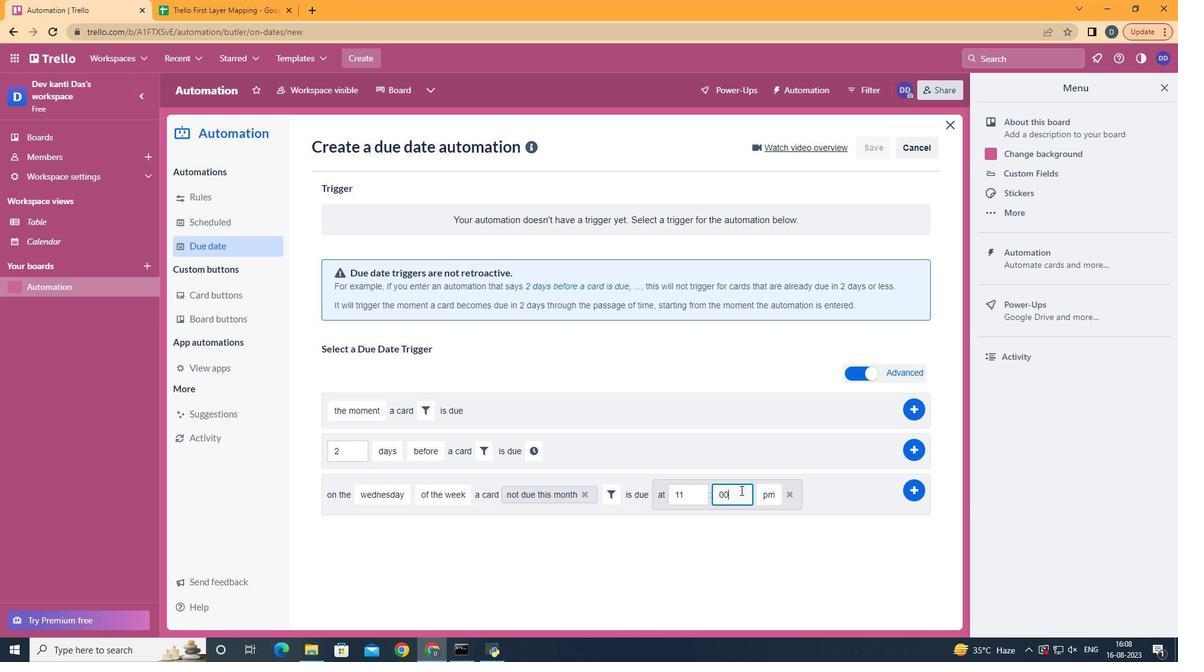 
Action: Mouse moved to (771, 512)
Screenshot: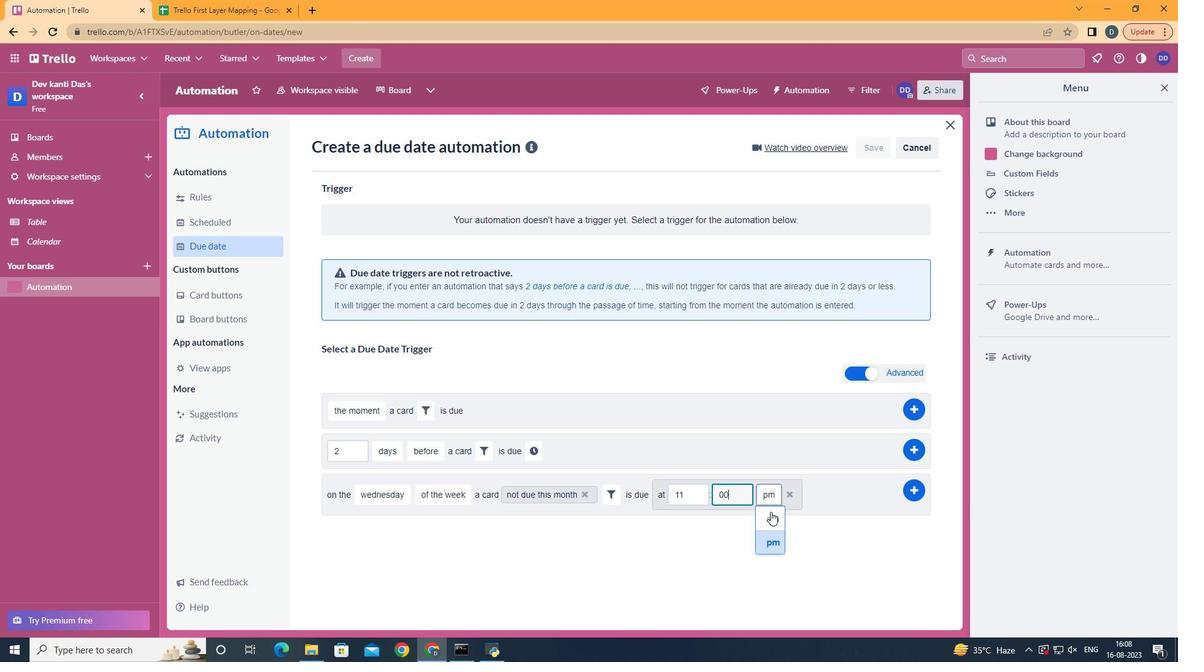 
Action: Mouse pressed left at (771, 512)
Screenshot: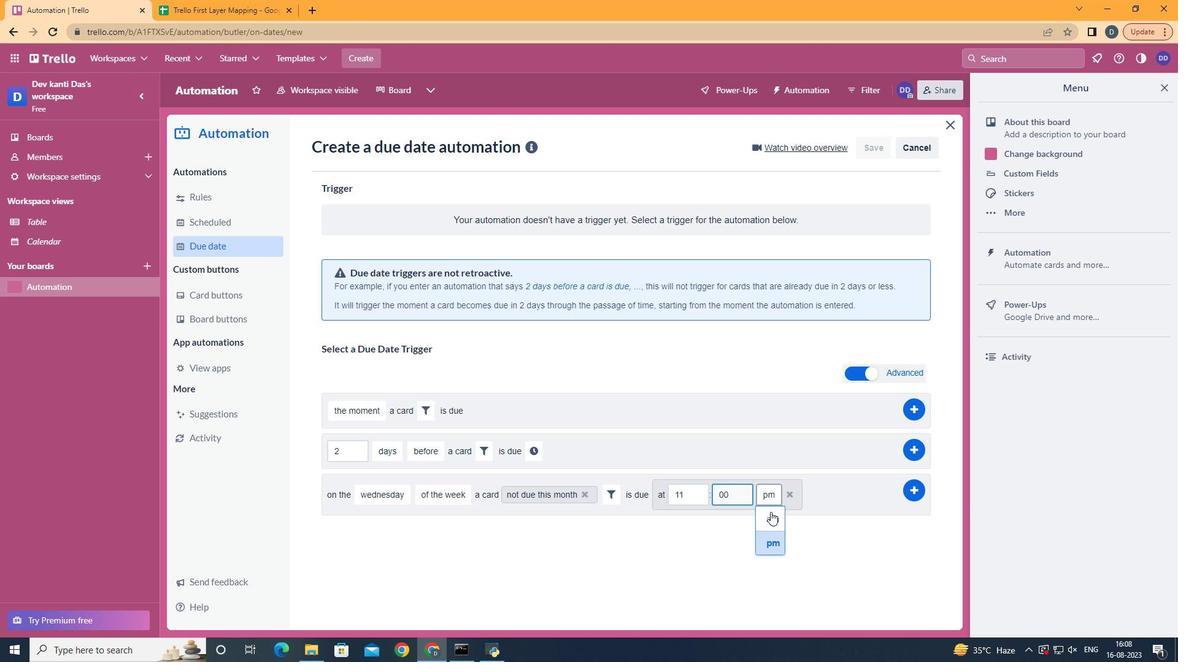 
Action: Mouse moved to (911, 488)
Screenshot: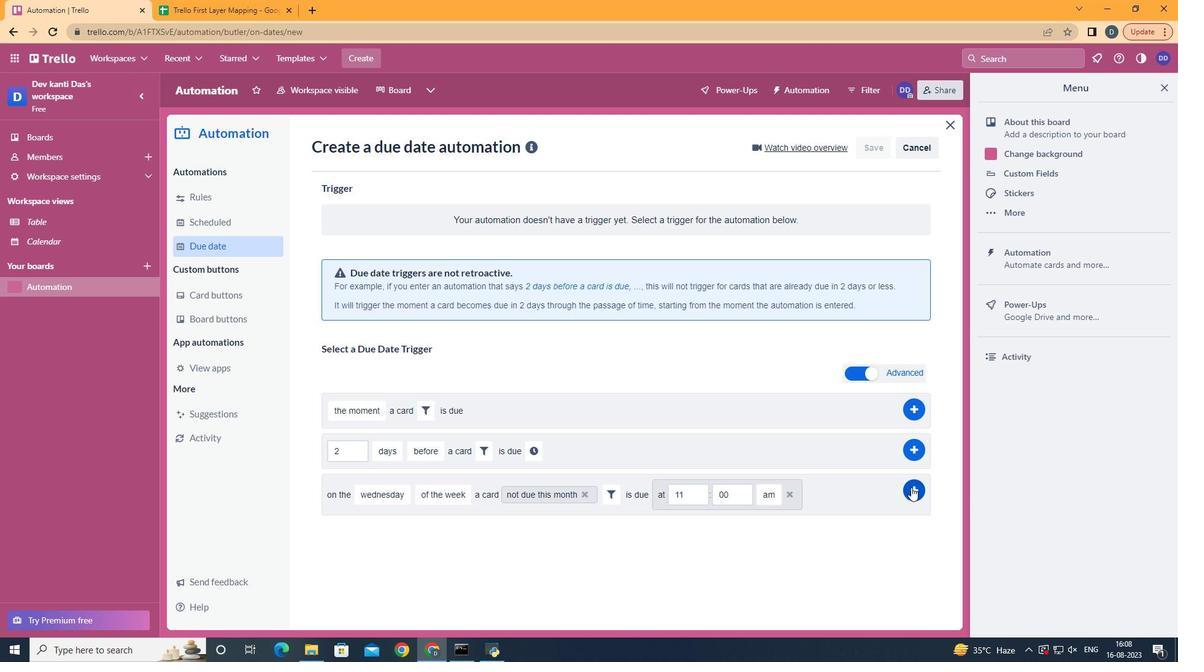 
Action: Mouse pressed left at (911, 488)
Screenshot: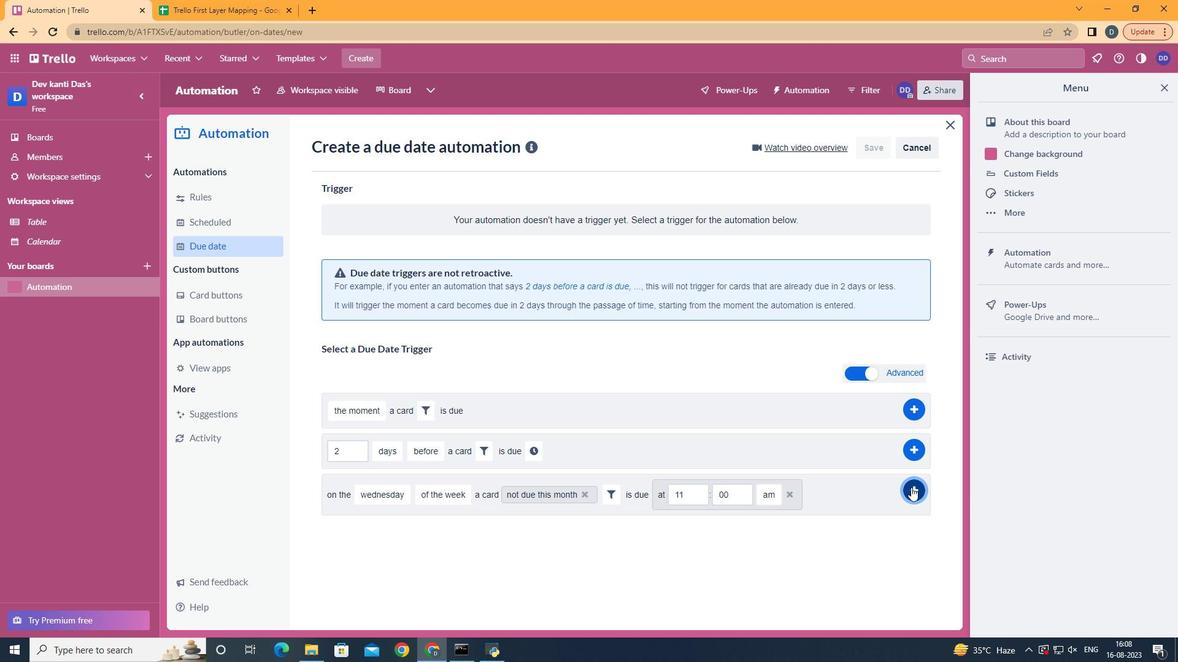 
Action: Mouse moved to (911, 488)
Screenshot: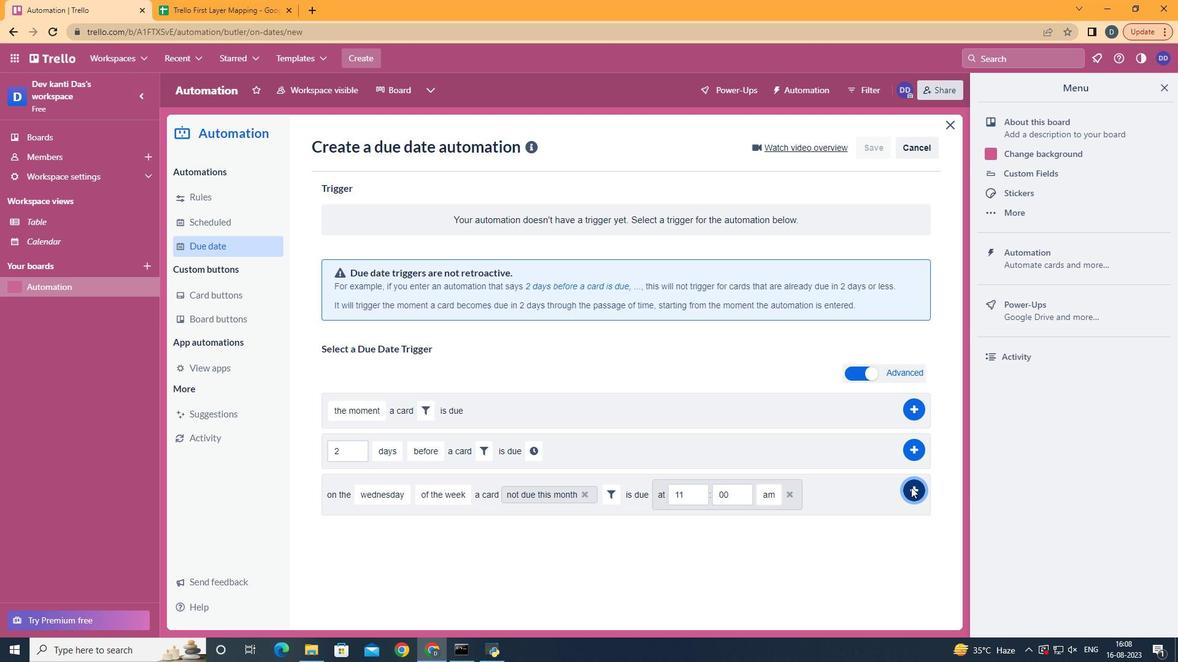 
